 Task: Search one way flight ticket for 3 adults, 3 children in business from San Luis Obispo: San Luis Obispo County Regional Airport (mcchesney Field) to Gillette: Gillette Campbell County Airport on 5-1-2023. Choice of flights is Singapure airlines. Number of bags: 1 checked bag. Price is upto 74000. Outbound departure time preference is 9:00.
Action: Mouse moved to (206, 248)
Screenshot: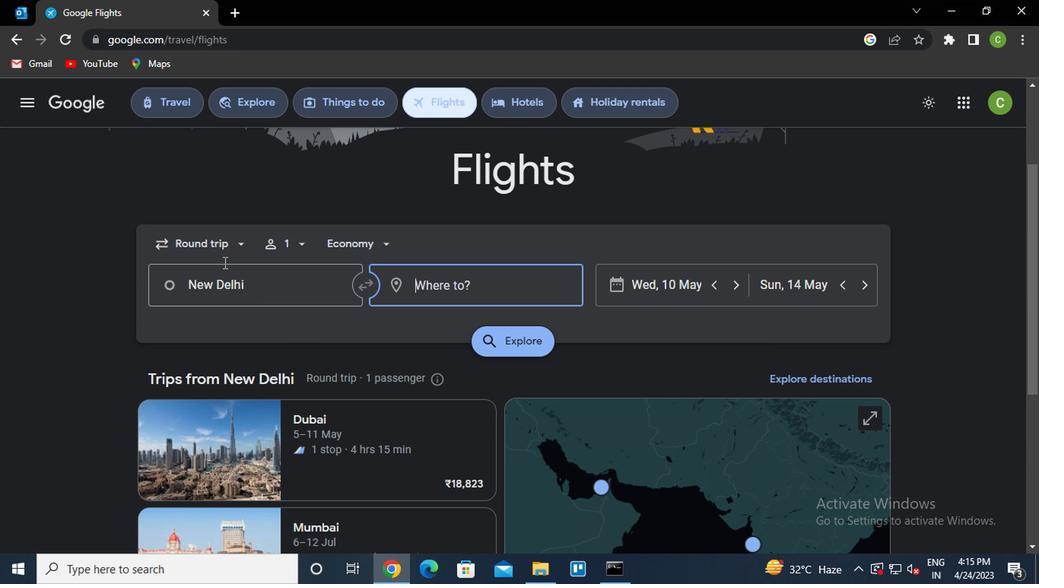 
Action: Mouse pressed left at (206, 248)
Screenshot: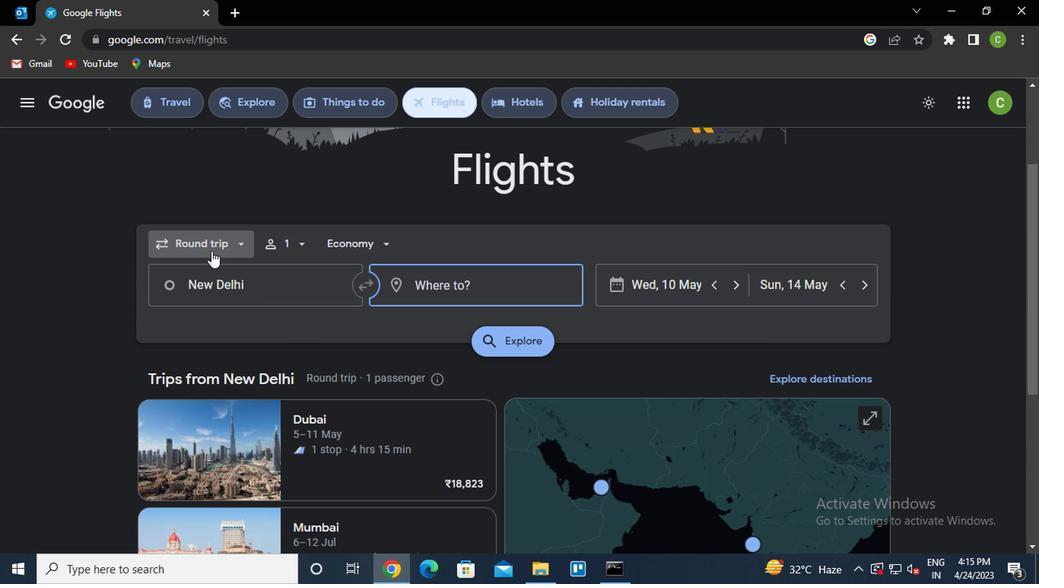 
Action: Mouse moved to (204, 301)
Screenshot: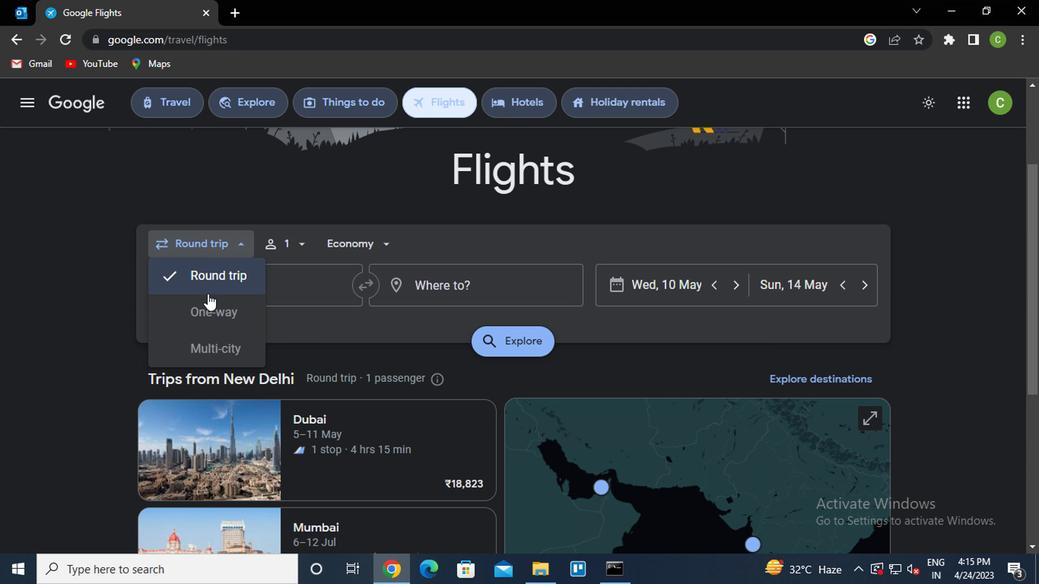 
Action: Mouse pressed left at (204, 301)
Screenshot: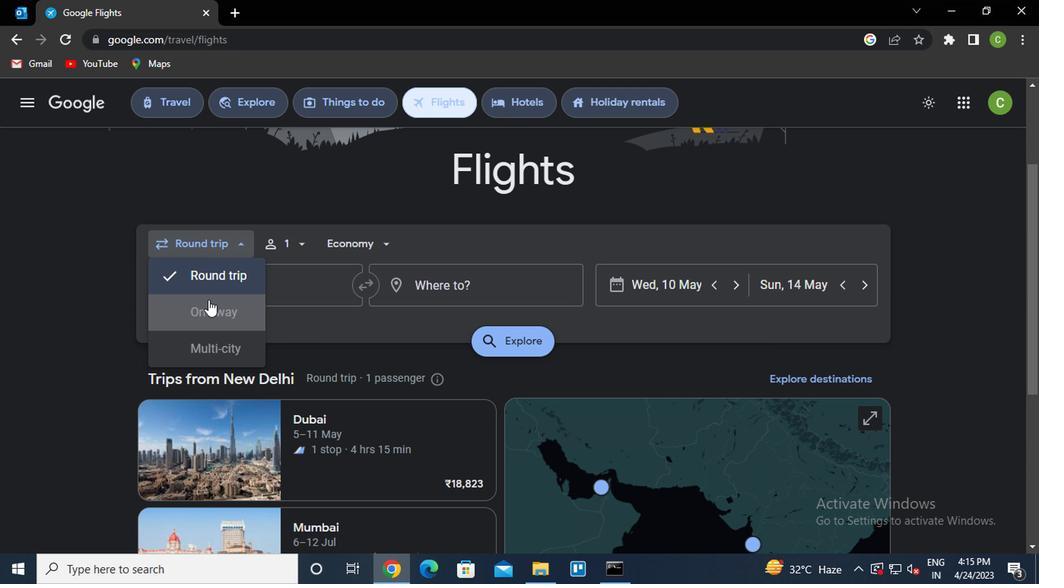 
Action: Mouse moved to (277, 242)
Screenshot: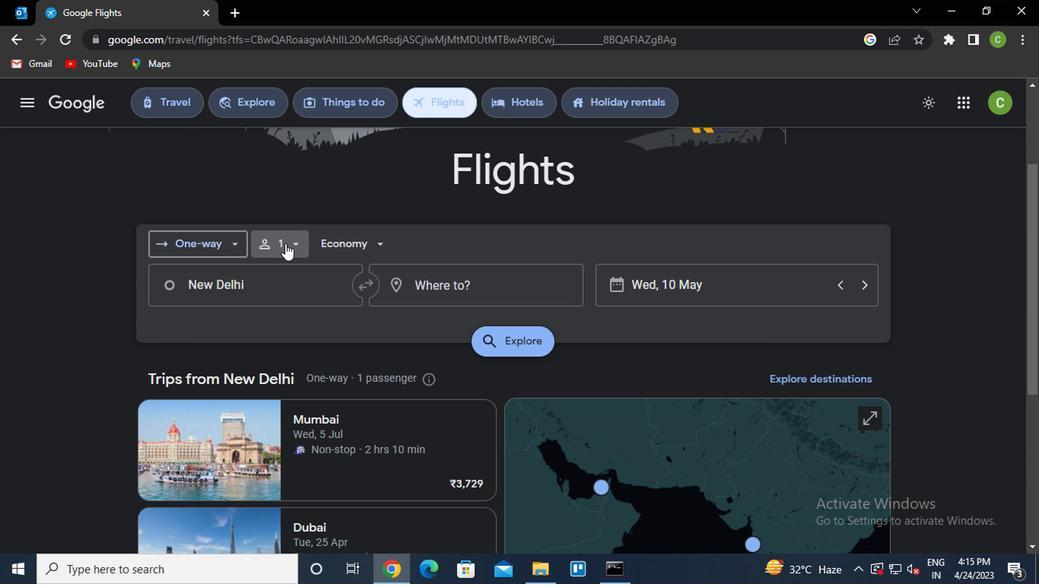 
Action: Mouse pressed left at (277, 242)
Screenshot: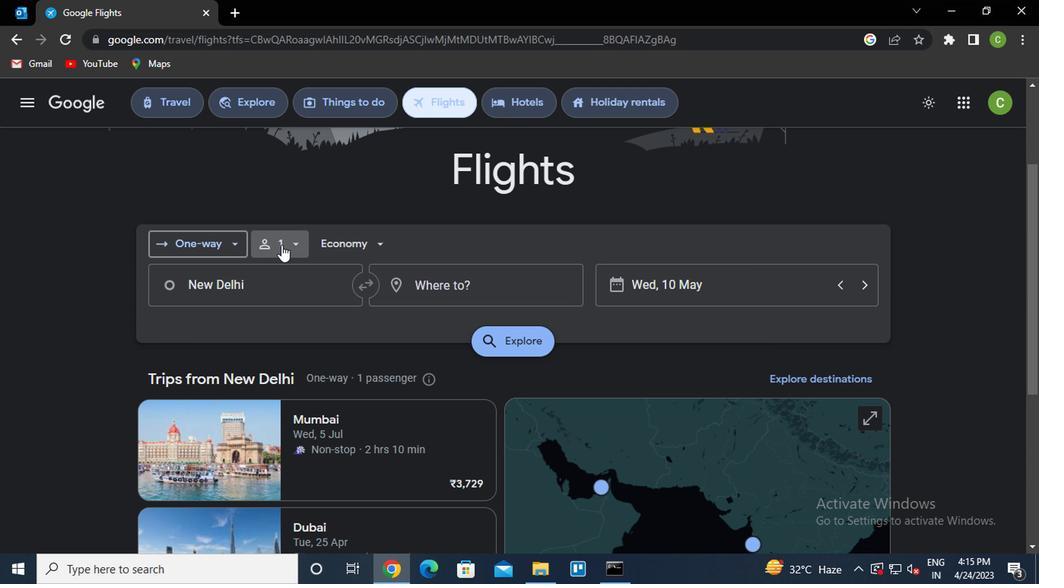 
Action: Mouse moved to (409, 281)
Screenshot: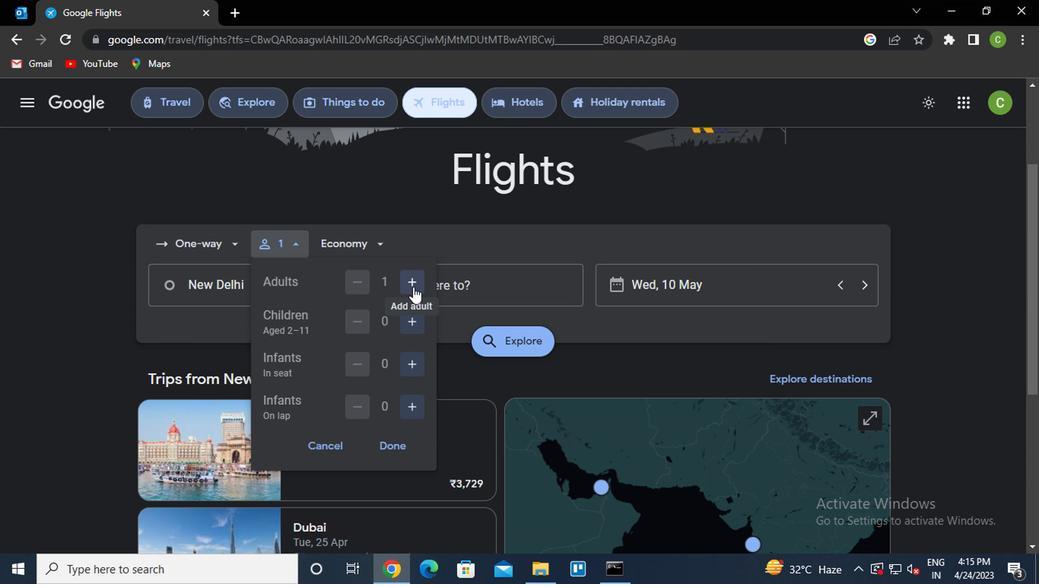 
Action: Mouse pressed left at (409, 281)
Screenshot: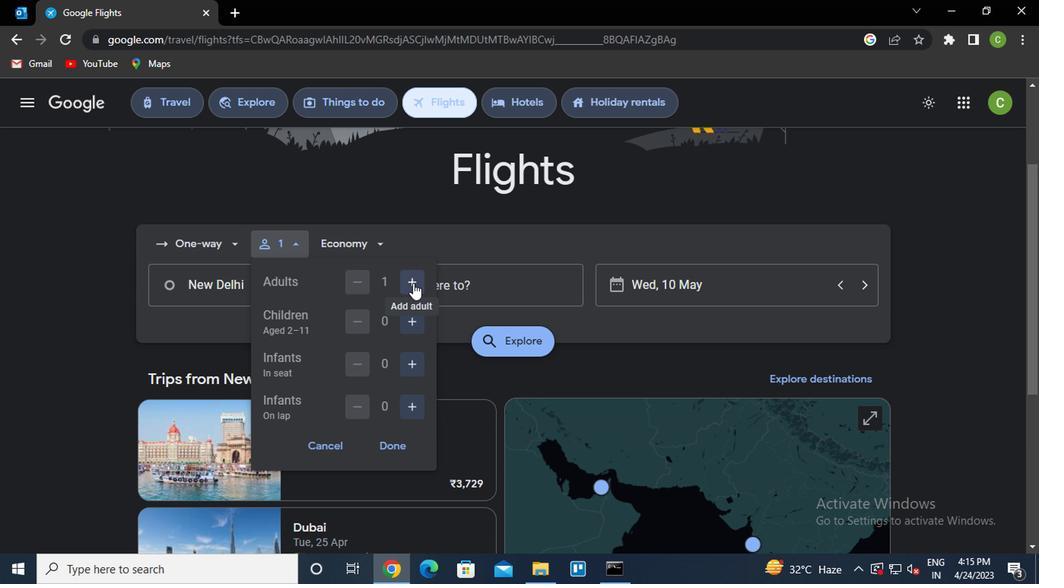 
Action: Mouse pressed left at (409, 281)
Screenshot: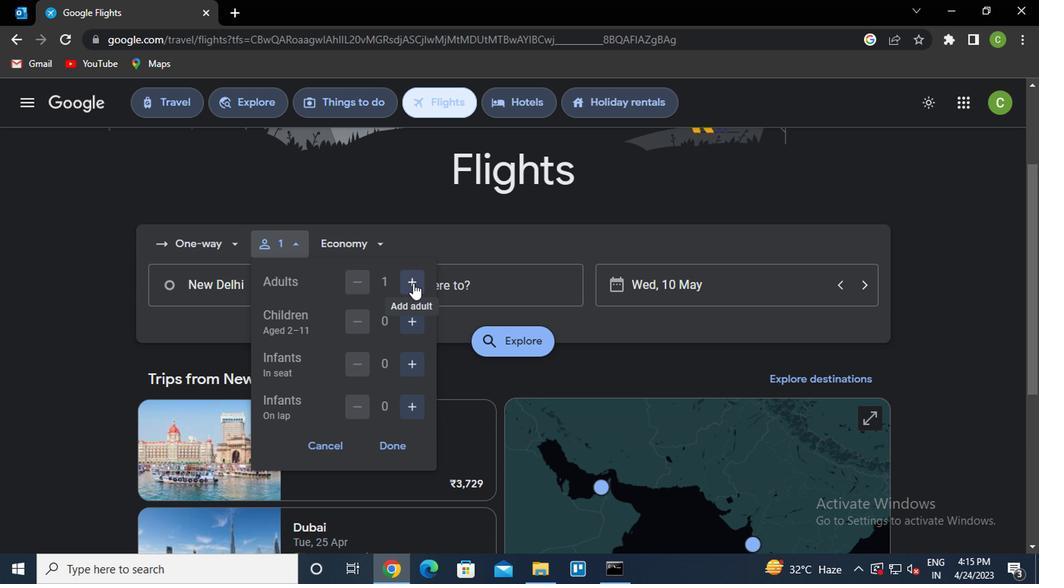 
Action: Mouse moved to (406, 306)
Screenshot: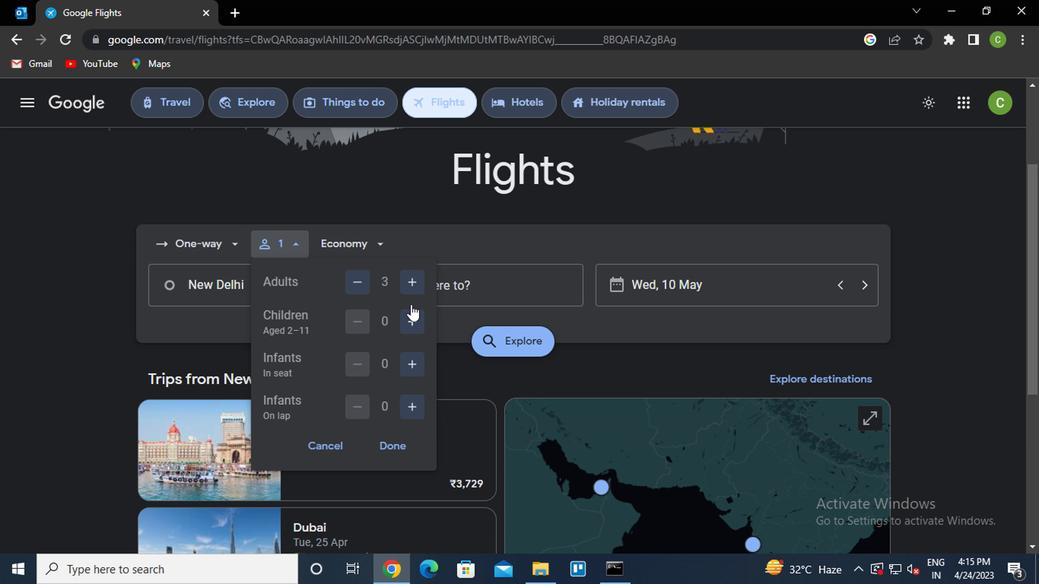 
Action: Mouse pressed left at (406, 306)
Screenshot: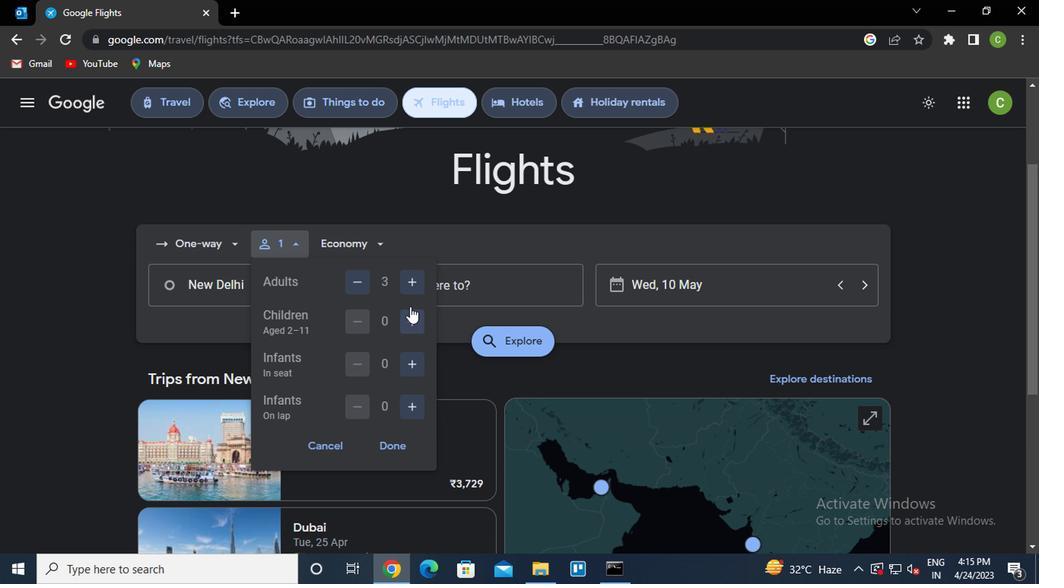 
Action: Mouse pressed left at (406, 306)
Screenshot: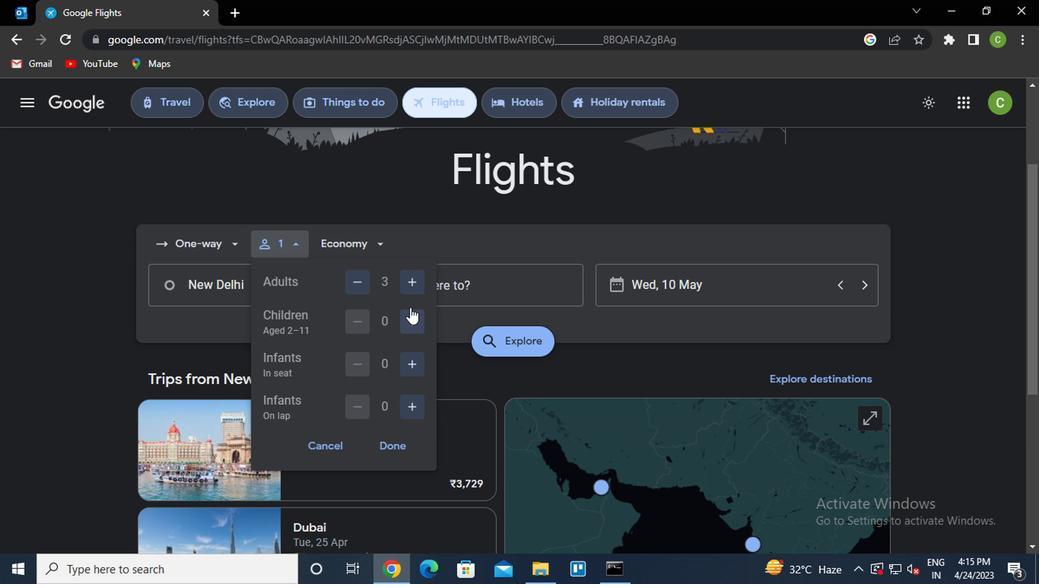 
Action: Mouse pressed left at (406, 306)
Screenshot: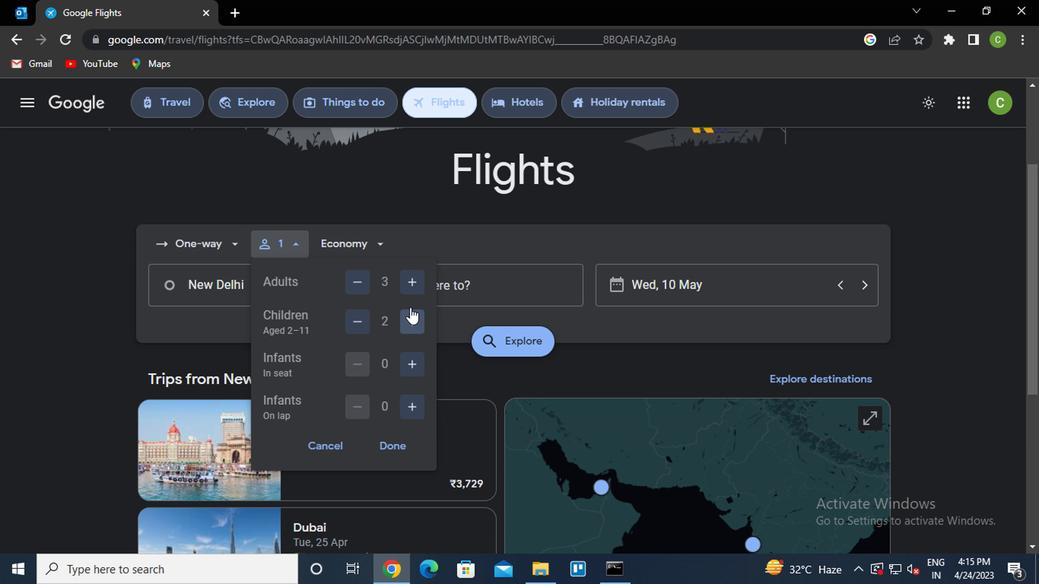 
Action: Mouse moved to (398, 447)
Screenshot: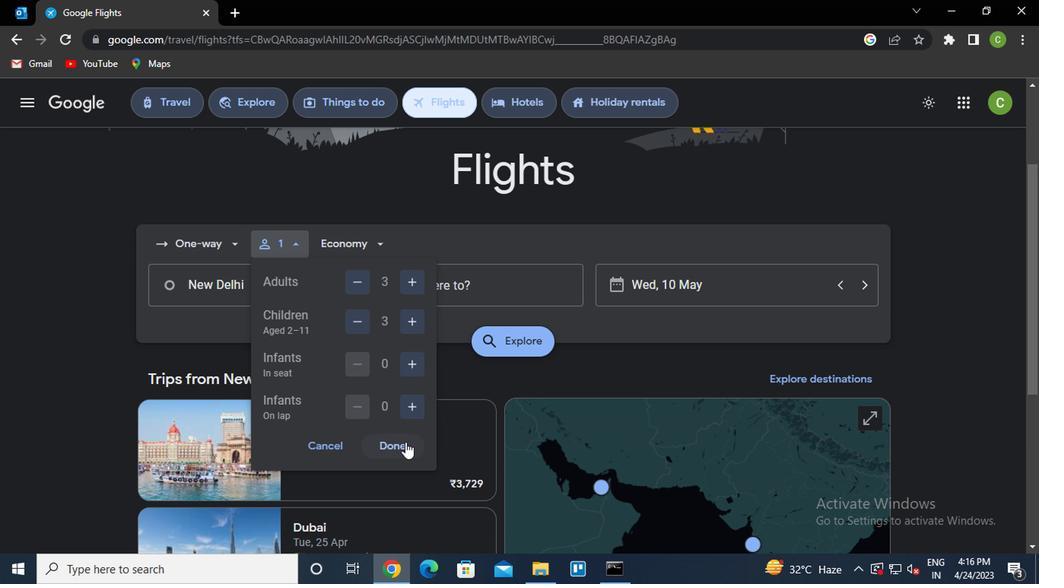 
Action: Mouse pressed left at (398, 447)
Screenshot: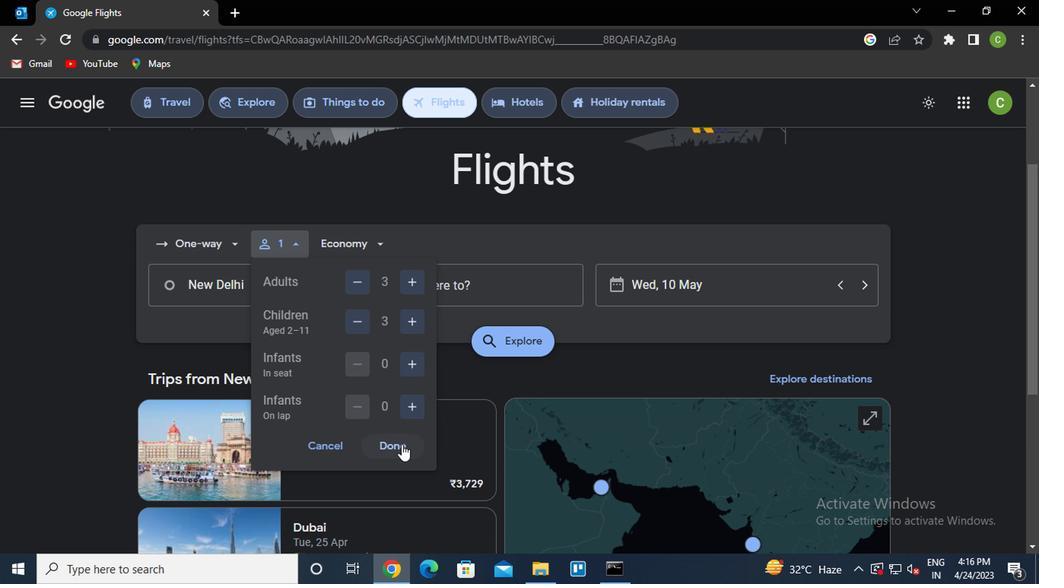 
Action: Mouse moved to (354, 249)
Screenshot: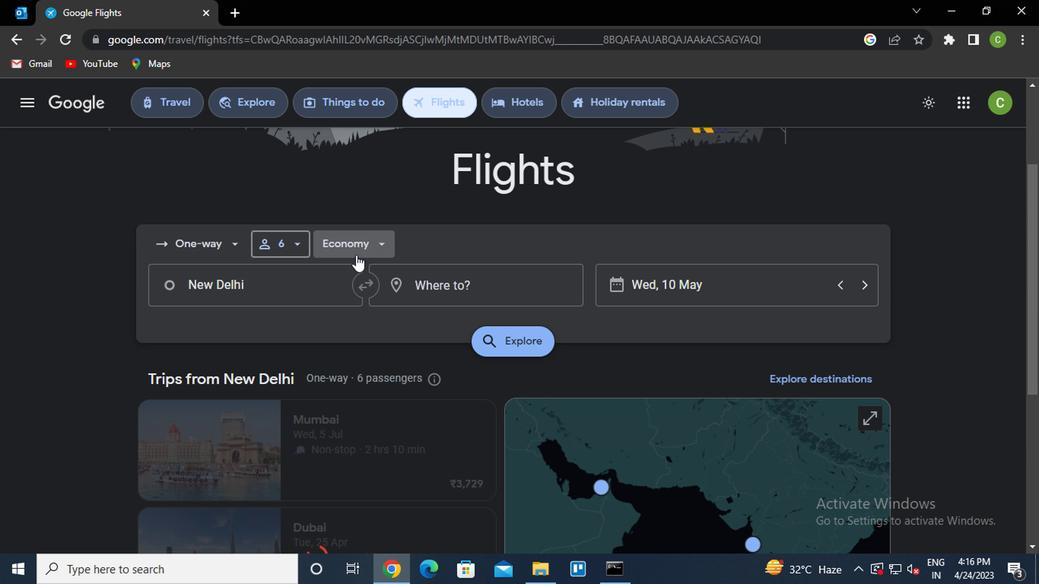 
Action: Mouse pressed left at (354, 249)
Screenshot: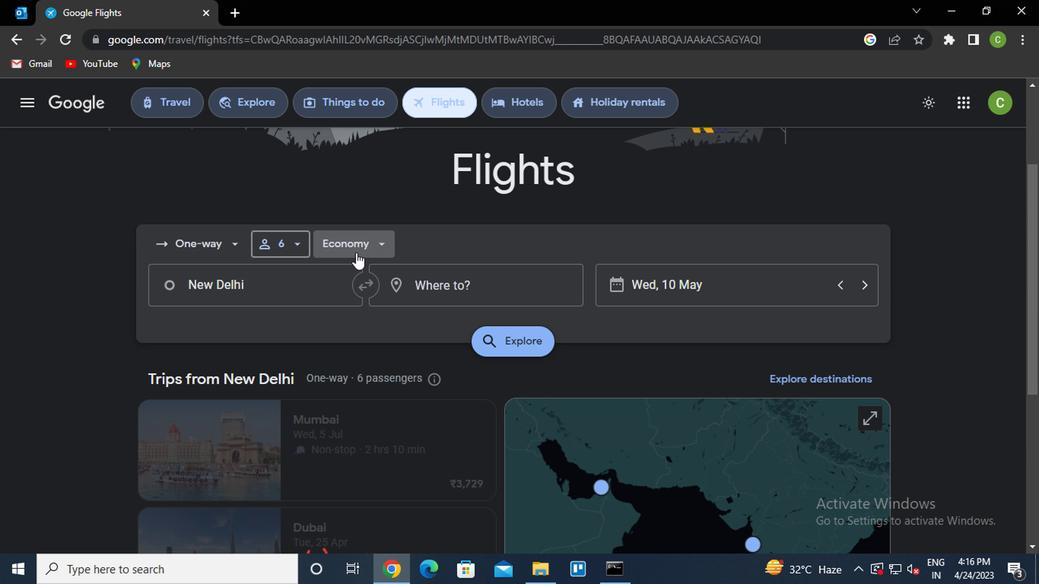 
Action: Mouse moved to (378, 334)
Screenshot: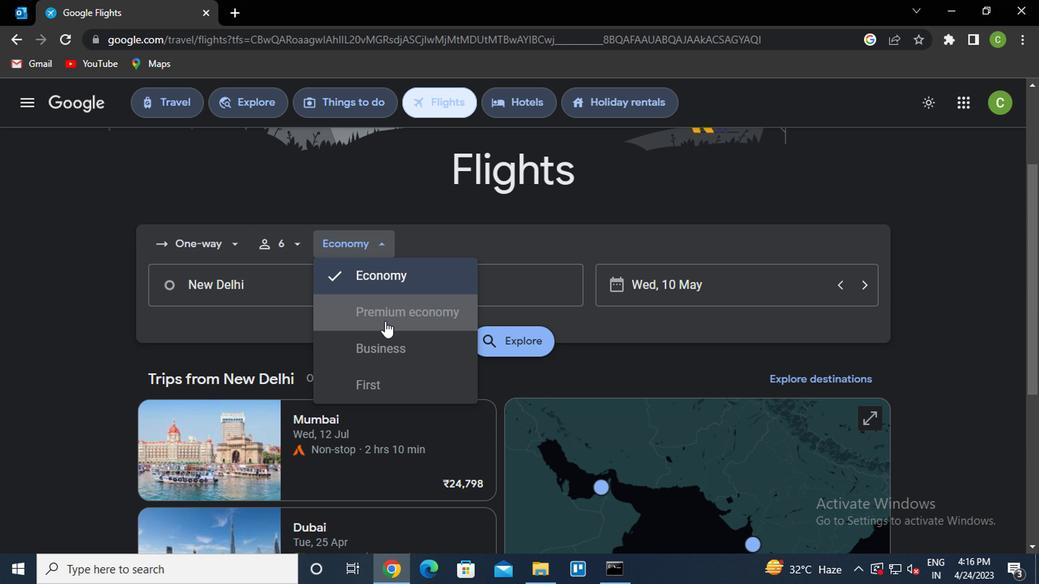 
Action: Mouse pressed left at (378, 334)
Screenshot: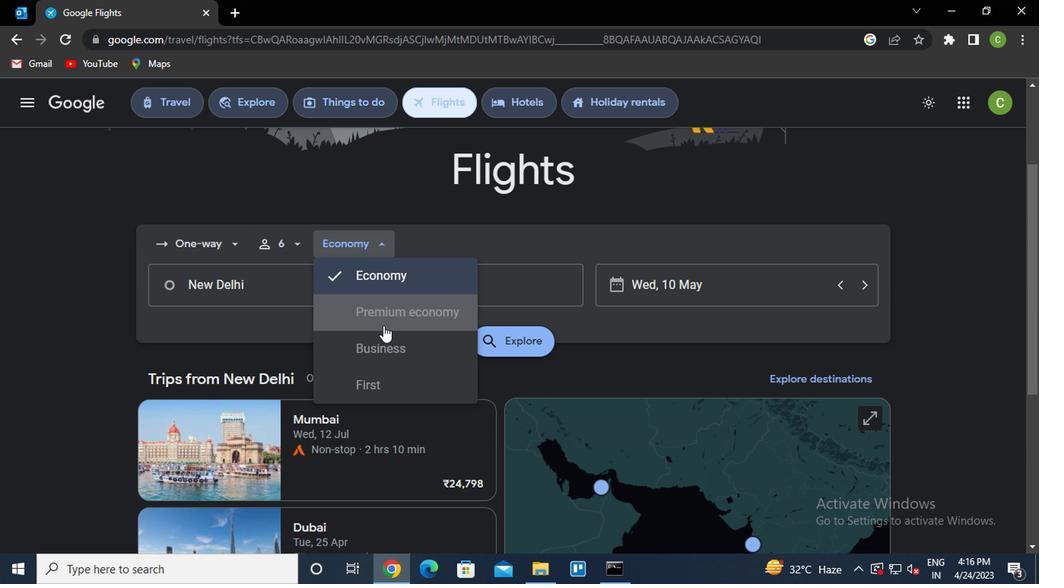 
Action: Mouse moved to (261, 285)
Screenshot: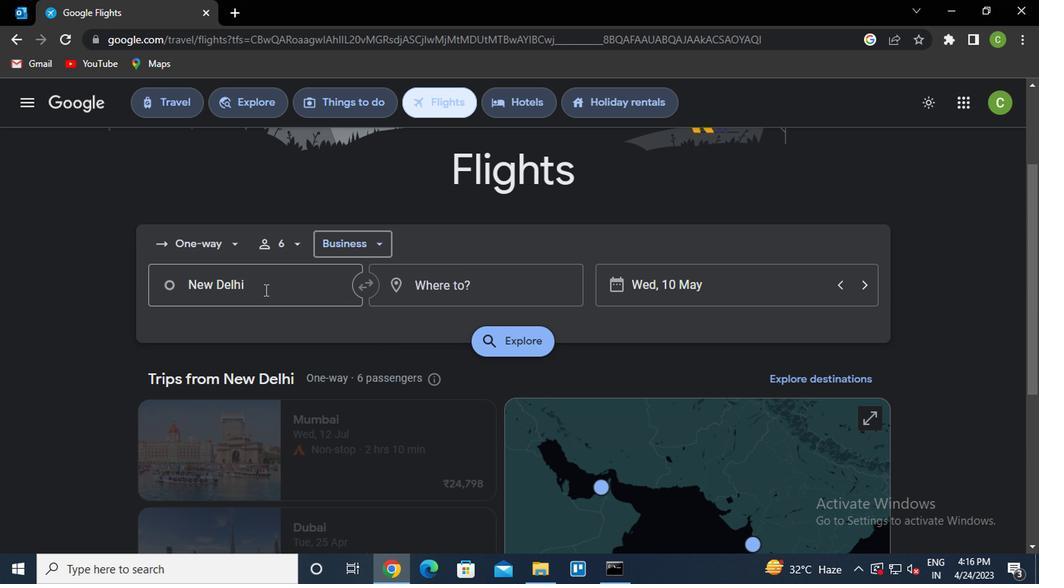 
Action: Mouse pressed left at (261, 285)
Screenshot: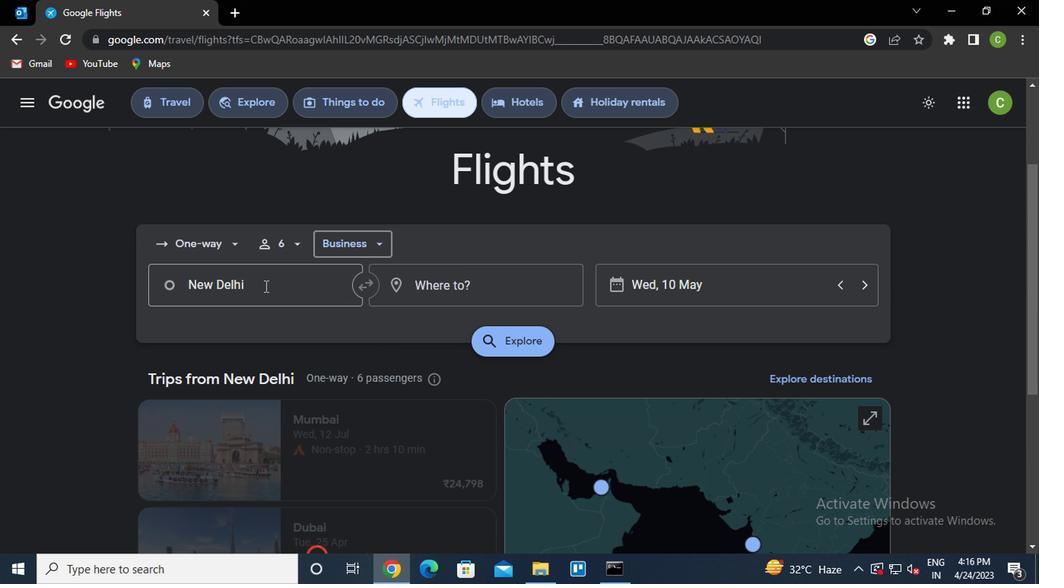 
Action: Key pressed s<Key.caps_lock>an<Key.space>luis<Key.space><Key.caps_lock>o<Key.caps_lock>bis
Screenshot: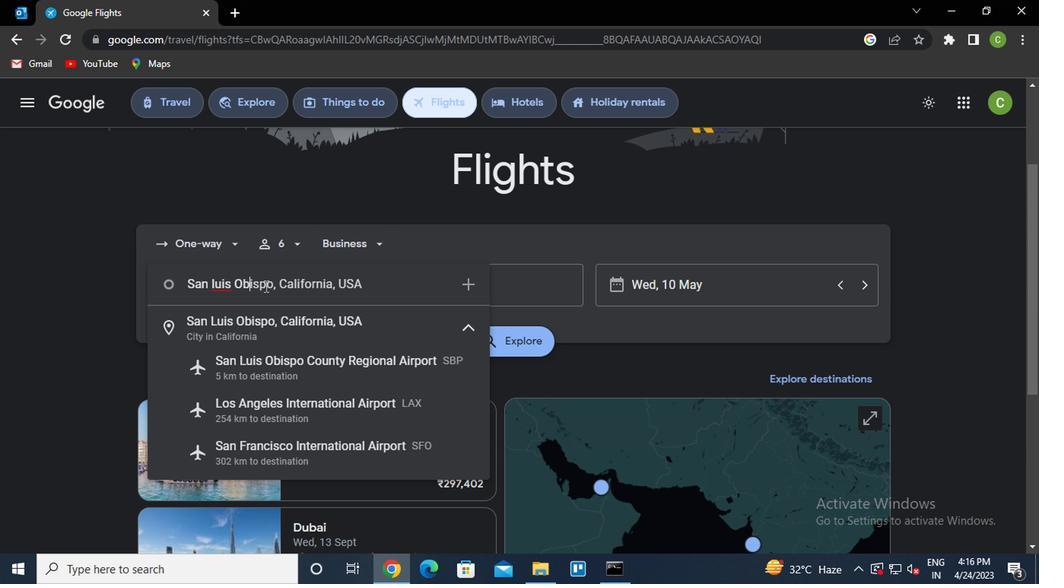 
Action: Mouse moved to (276, 364)
Screenshot: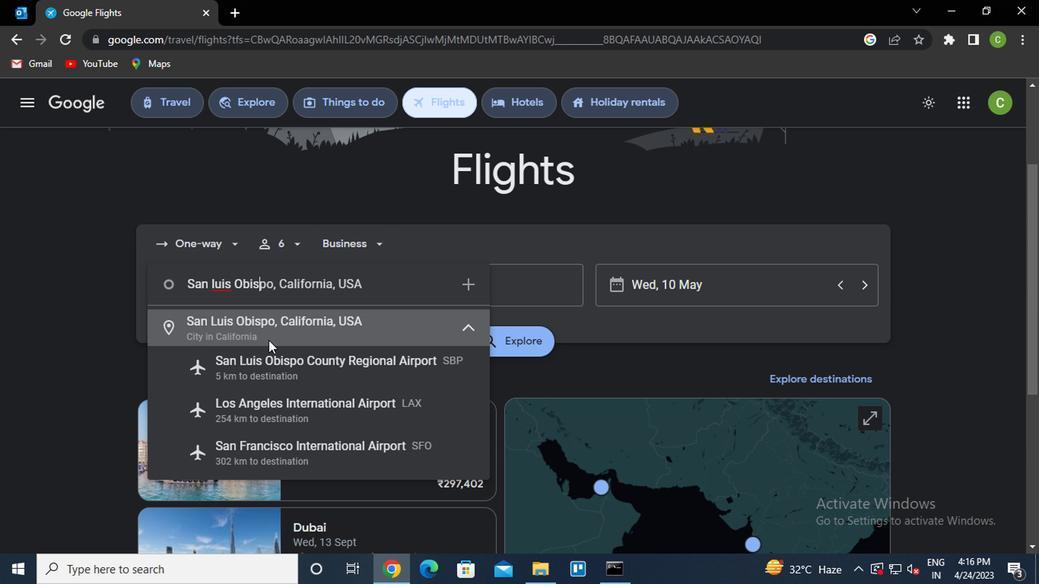 
Action: Mouse pressed left at (276, 364)
Screenshot: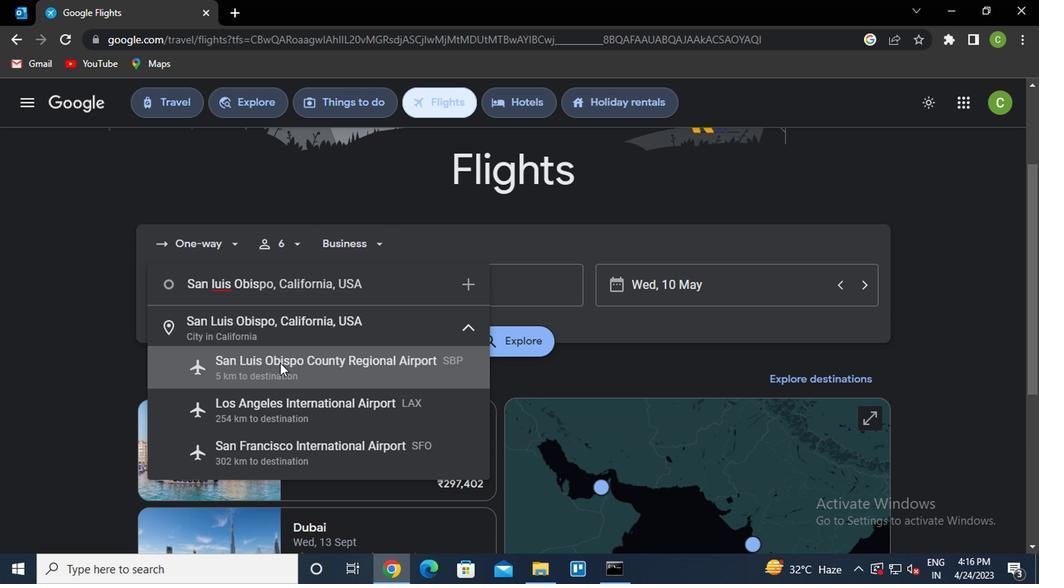 
Action: Mouse moved to (472, 285)
Screenshot: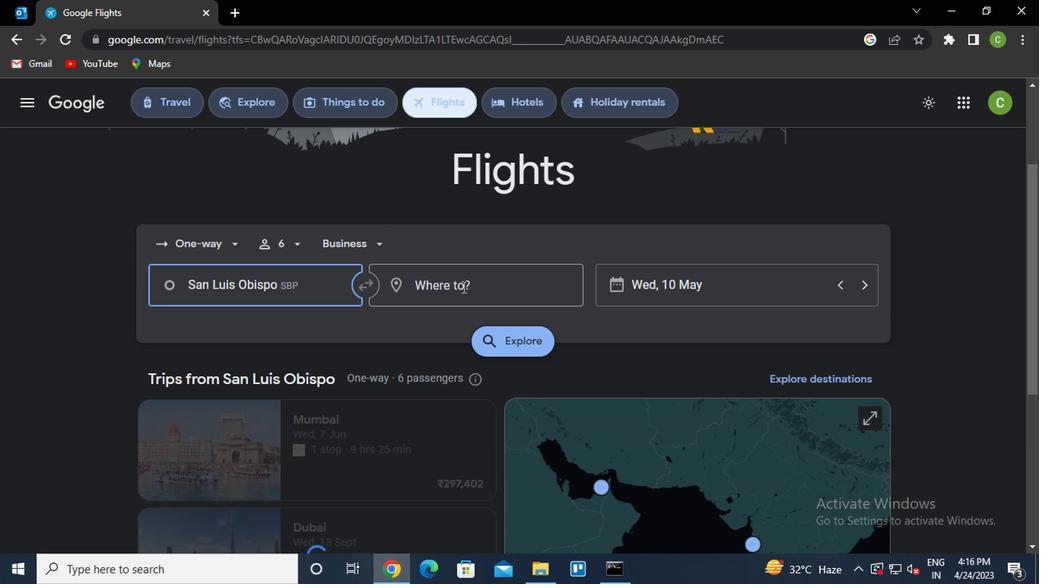
Action: Mouse pressed left at (472, 285)
Screenshot: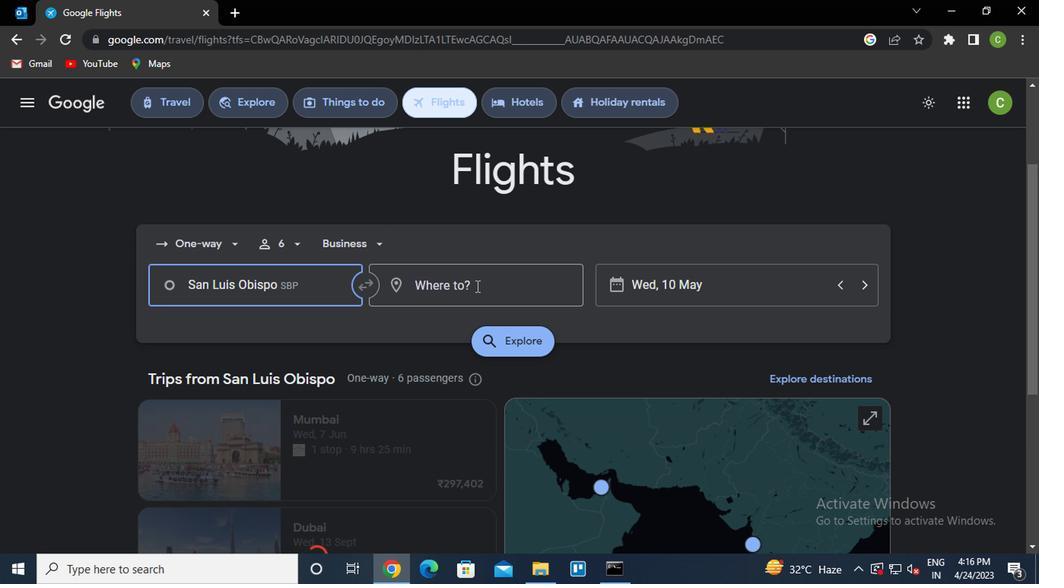 
Action: Key pressed <Key.caps_lock>g<Key.caps_lock>illette
Screenshot: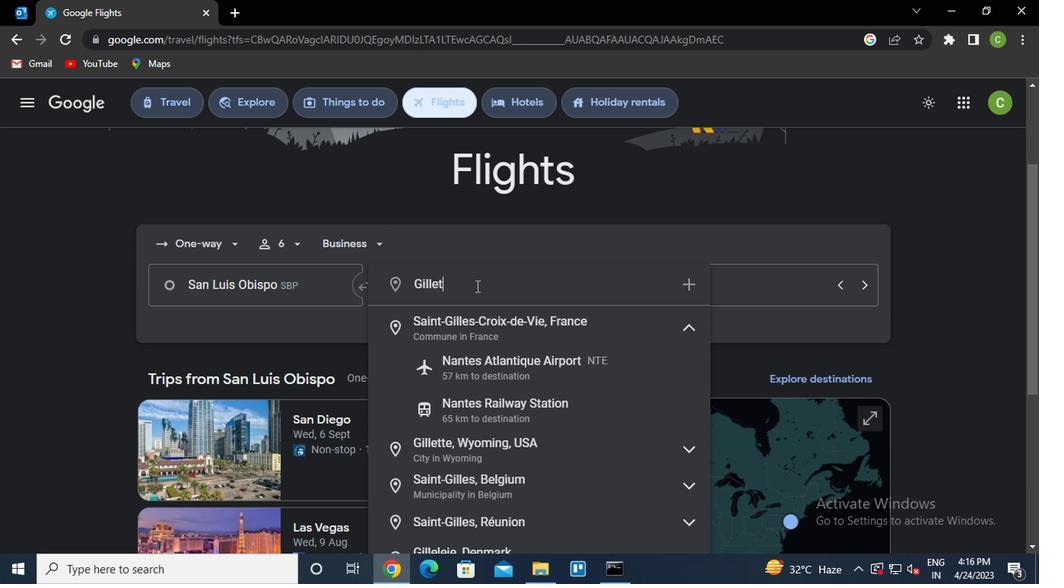 
Action: Mouse moved to (485, 329)
Screenshot: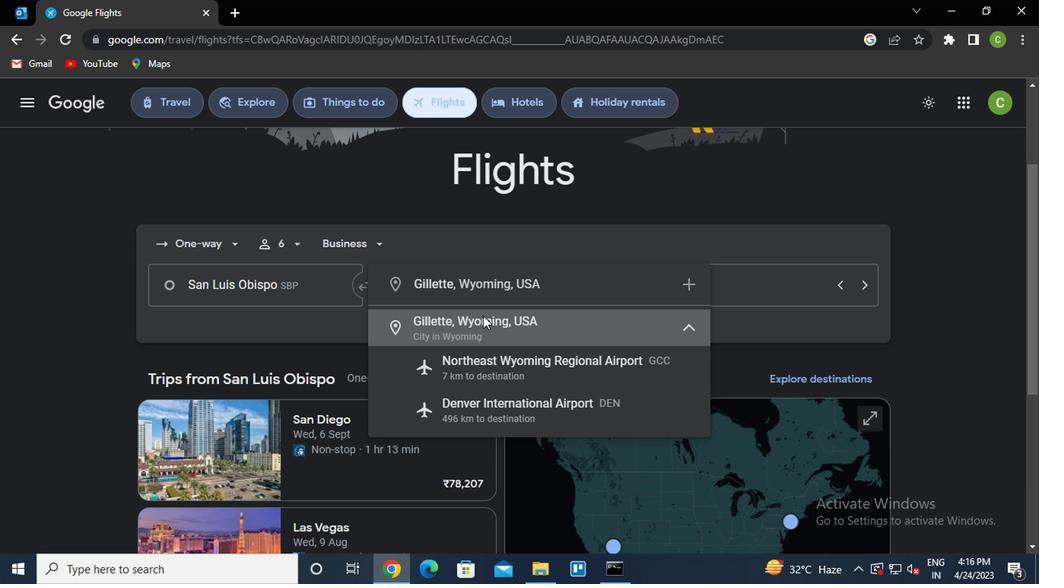 
Action: Mouse pressed left at (485, 329)
Screenshot: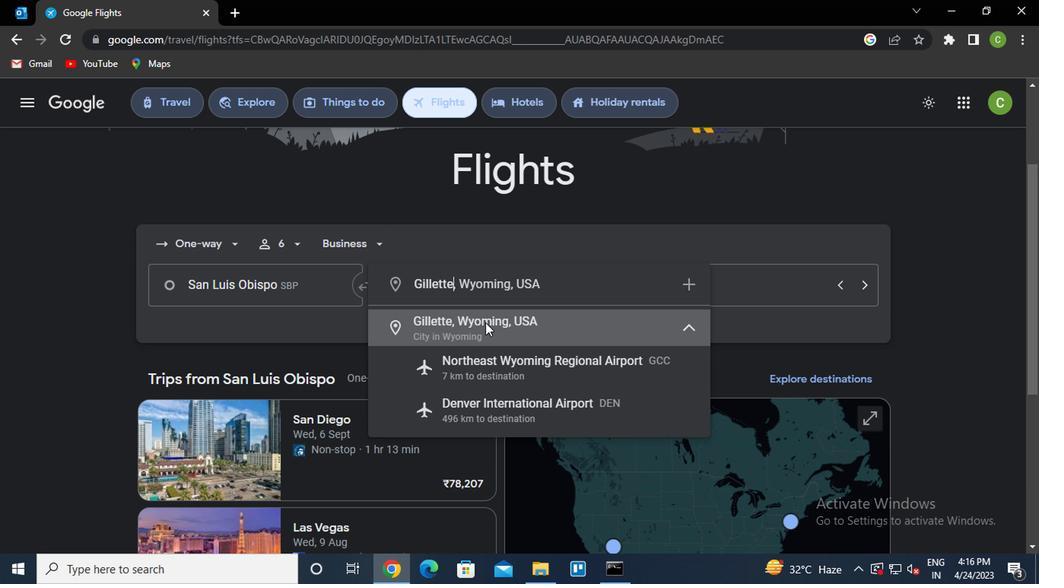 
Action: Mouse moved to (729, 279)
Screenshot: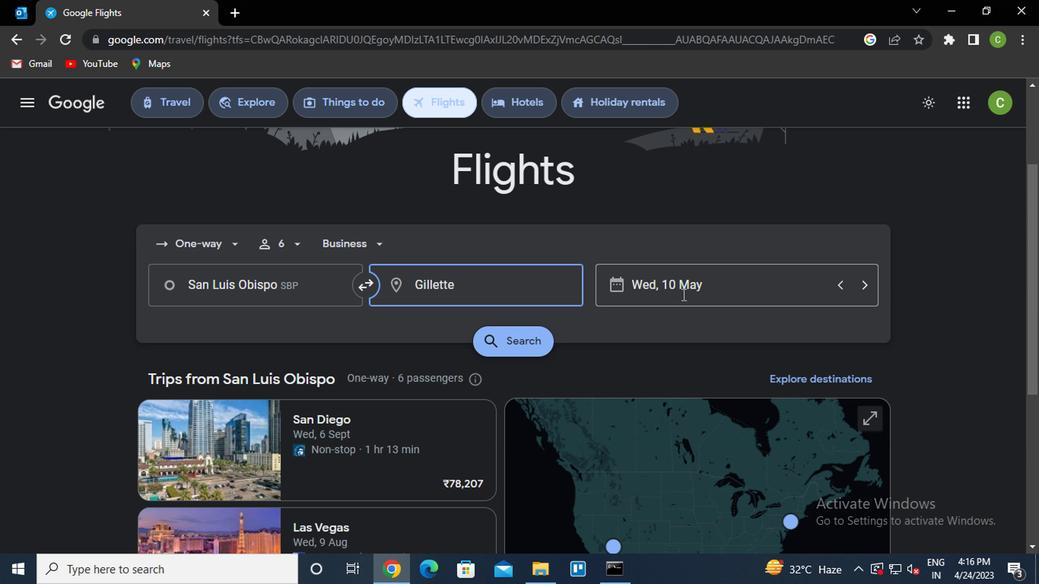 
Action: Mouse pressed left at (729, 279)
Screenshot: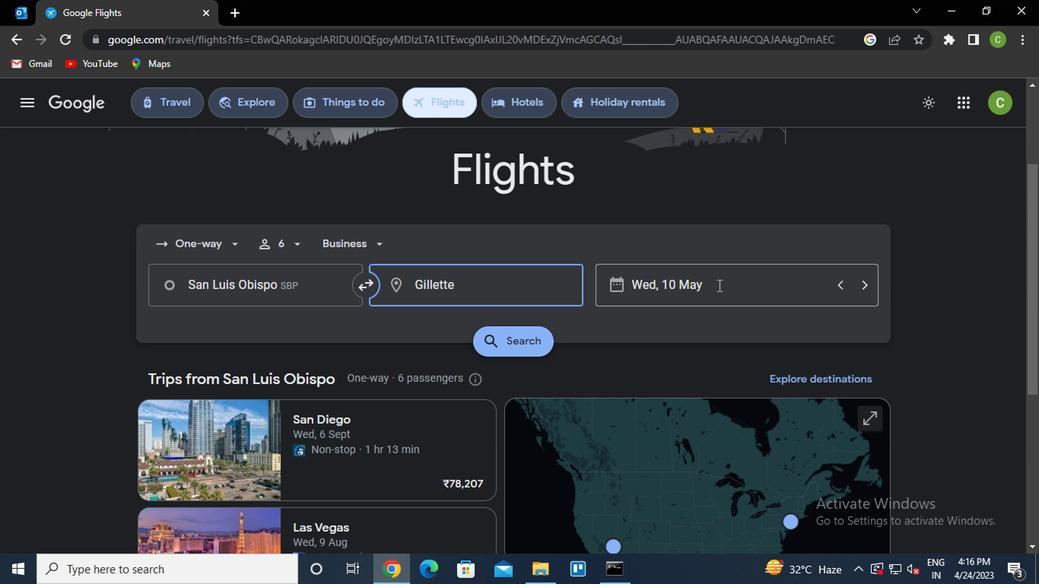 
Action: Mouse moved to (669, 271)
Screenshot: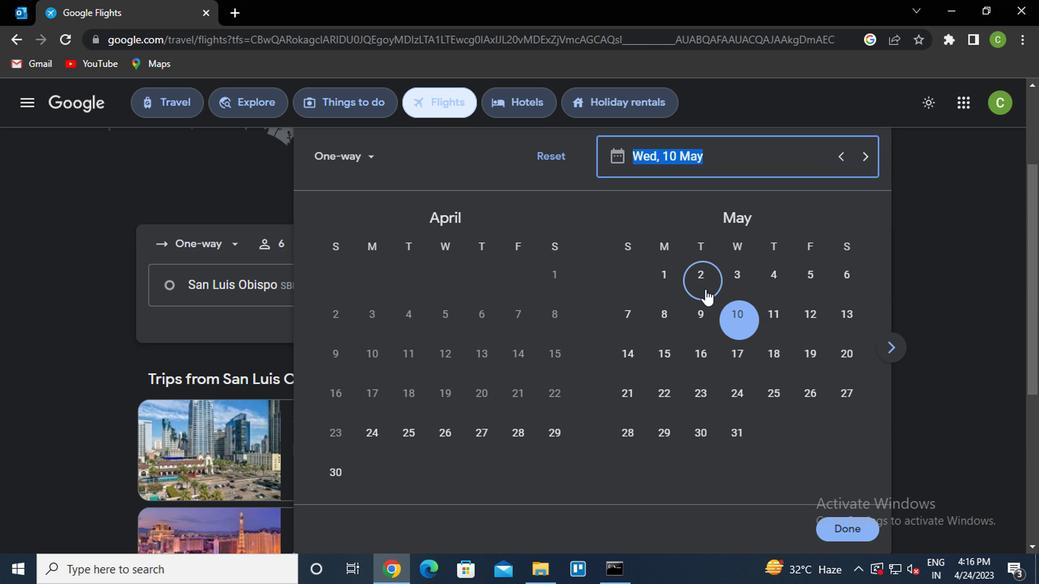 
Action: Mouse pressed left at (669, 271)
Screenshot: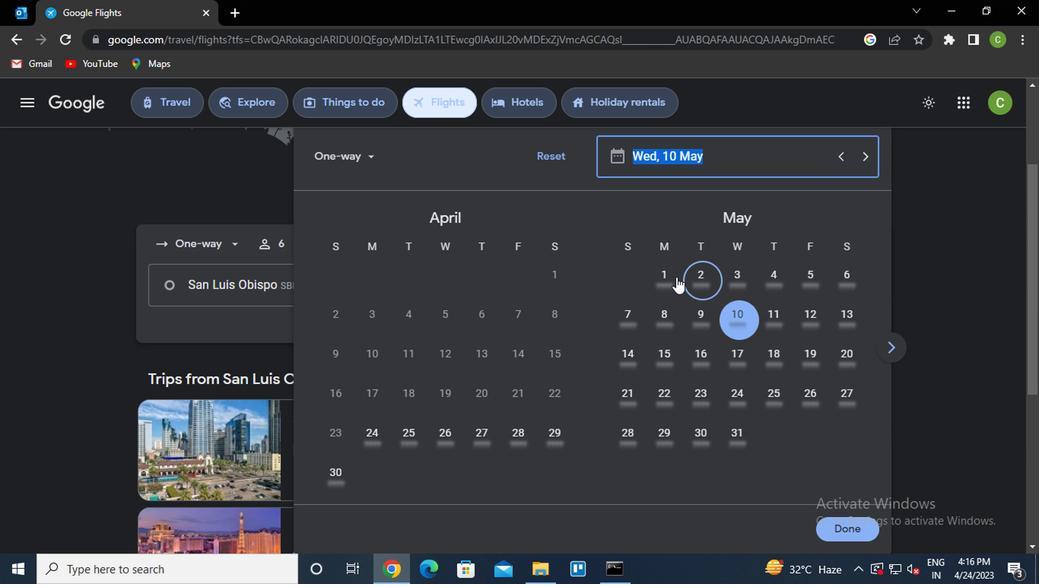 
Action: Mouse moved to (850, 536)
Screenshot: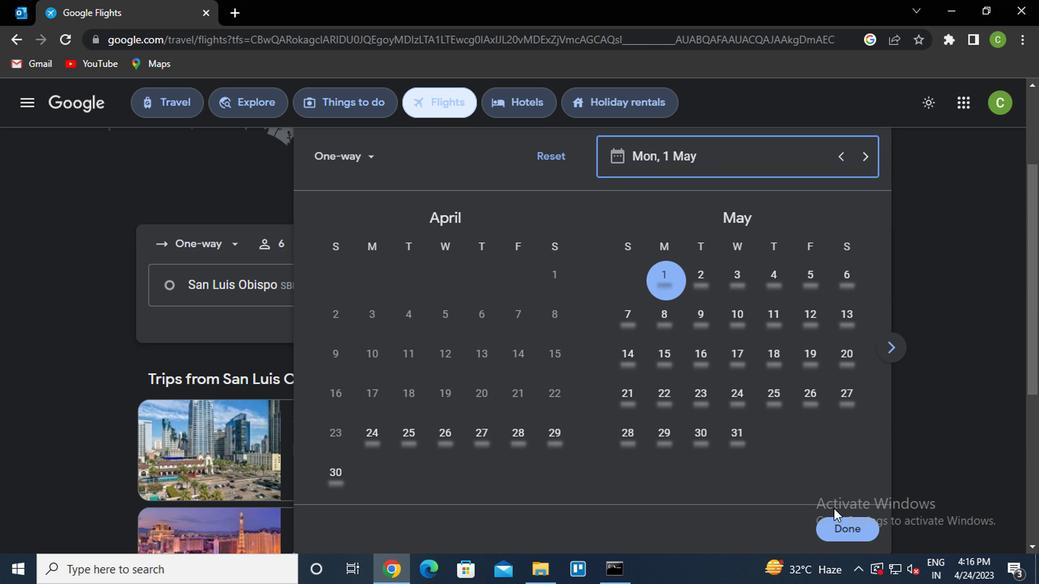 
Action: Mouse pressed left at (850, 536)
Screenshot: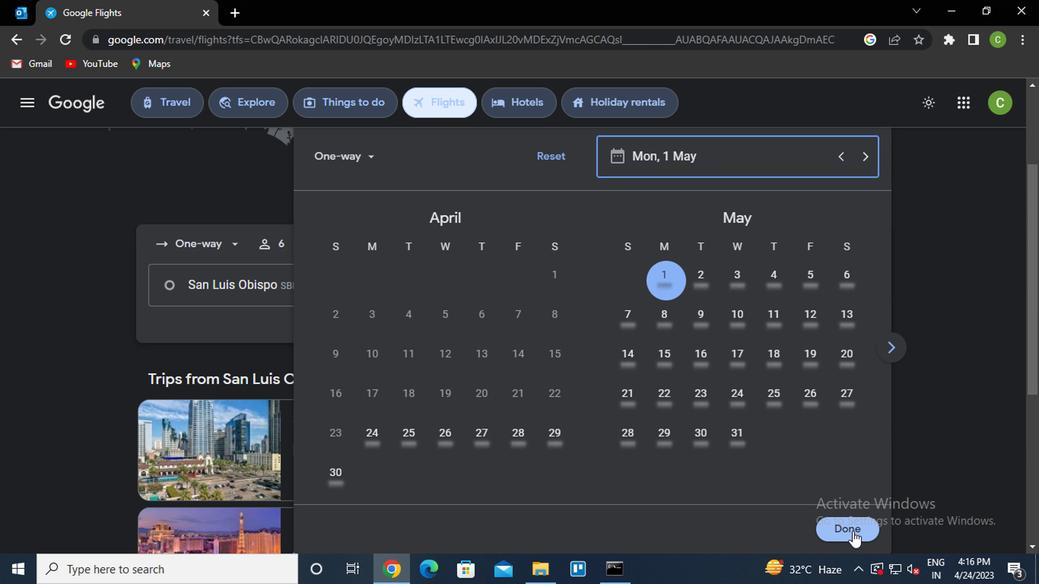 
Action: Mouse moved to (533, 343)
Screenshot: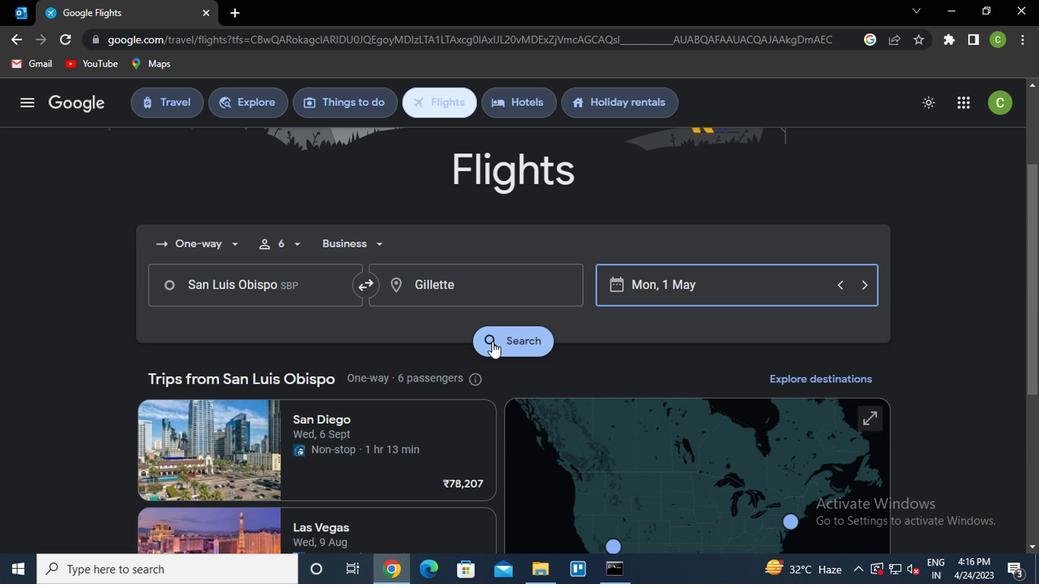 
Action: Mouse pressed left at (533, 343)
Screenshot: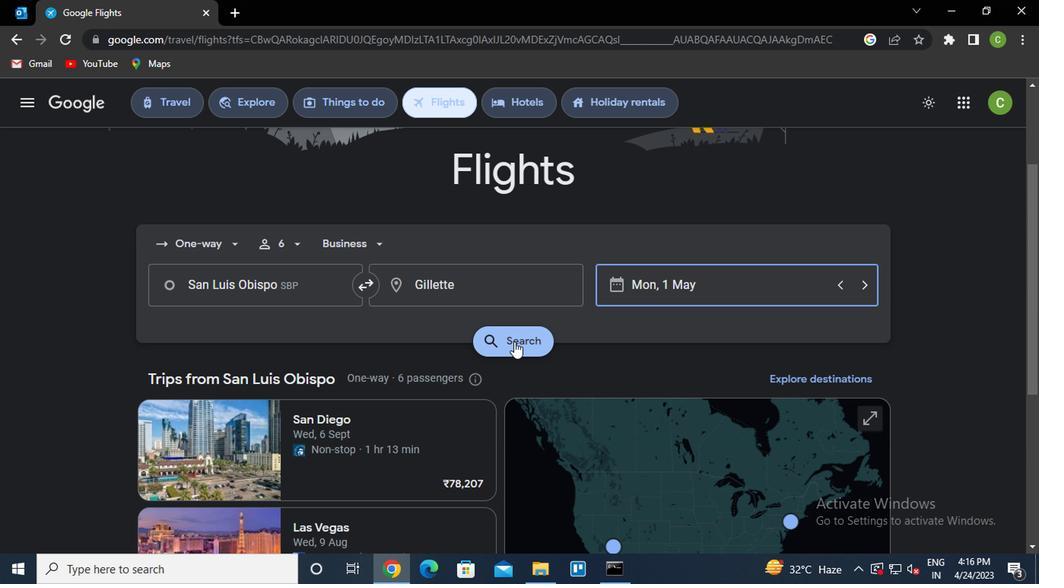 
Action: Mouse moved to (173, 239)
Screenshot: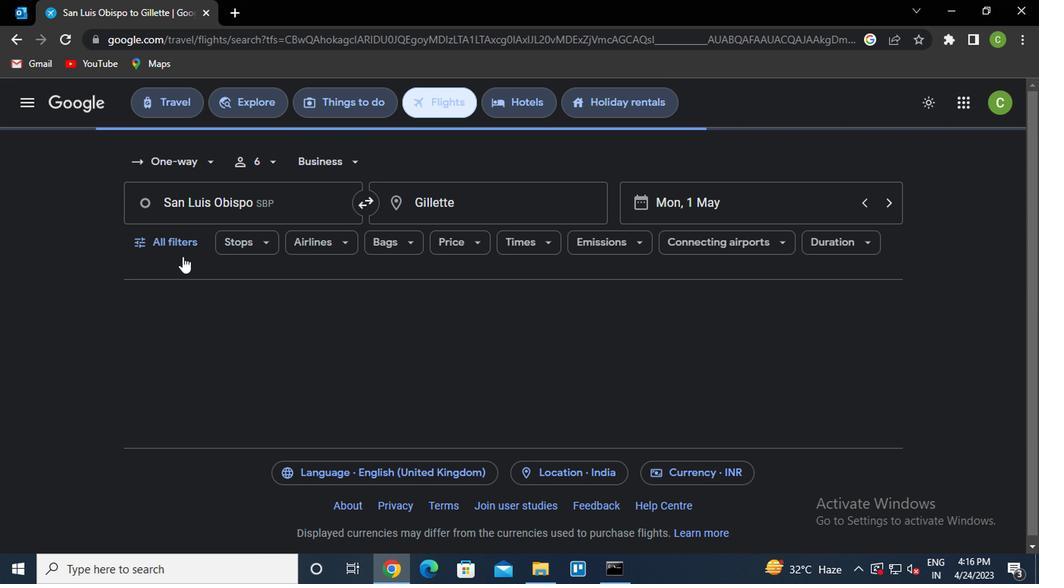 
Action: Mouse pressed left at (173, 239)
Screenshot: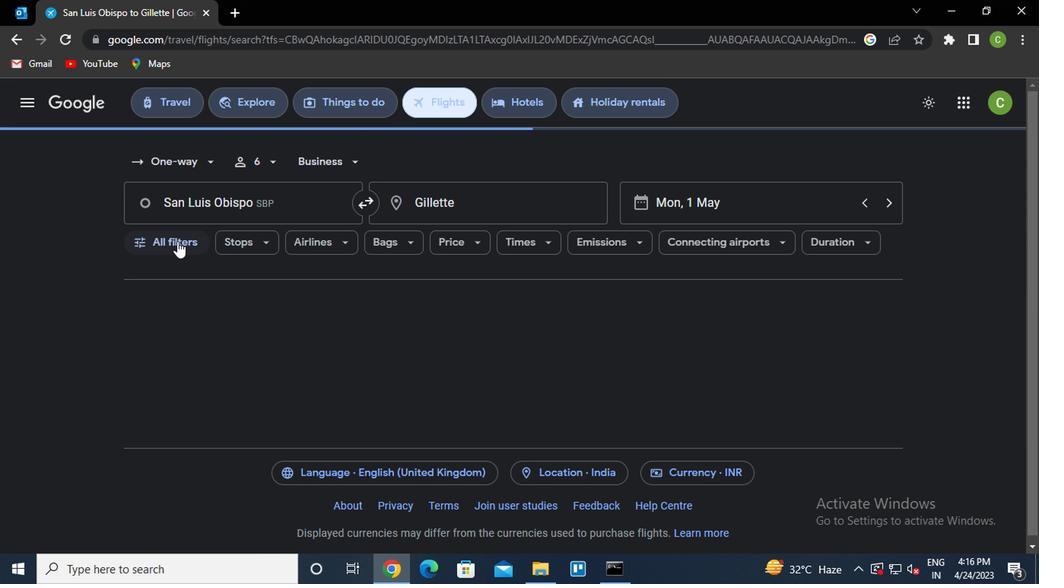 
Action: Mouse moved to (252, 428)
Screenshot: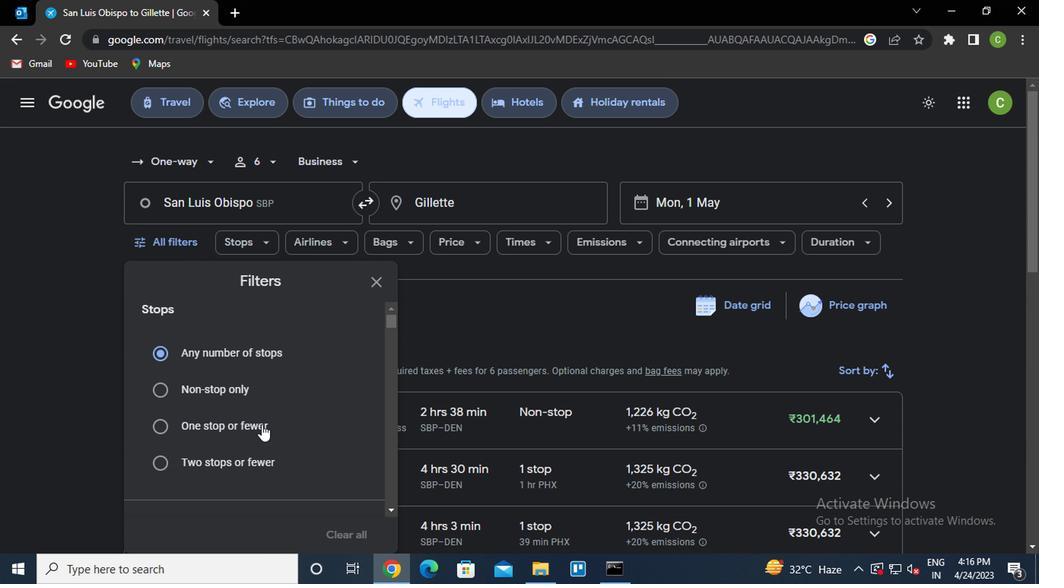 
Action: Mouse scrolled (252, 428) with delta (0, 0)
Screenshot: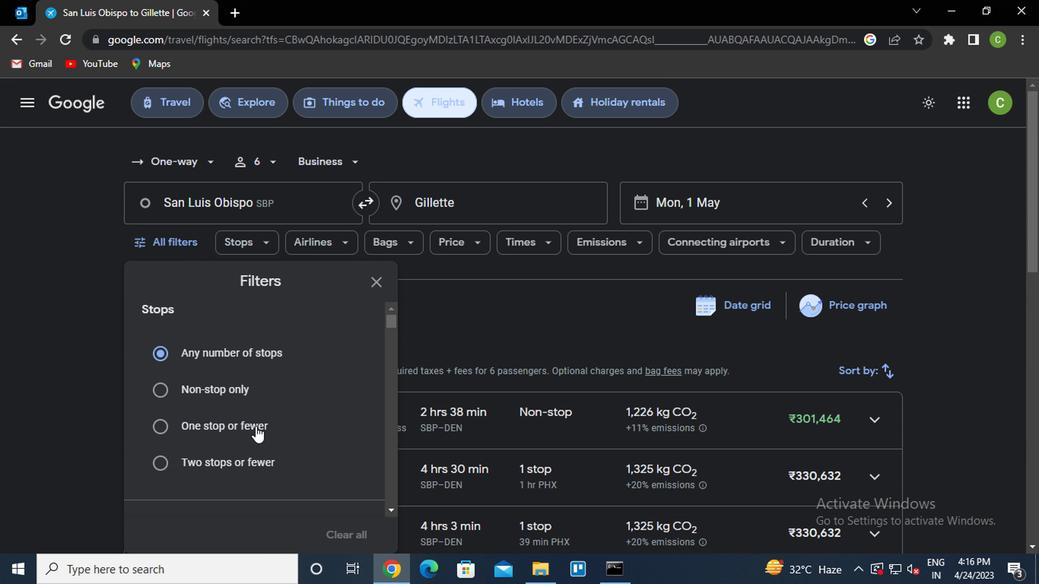 
Action: Mouse scrolled (252, 428) with delta (0, 0)
Screenshot: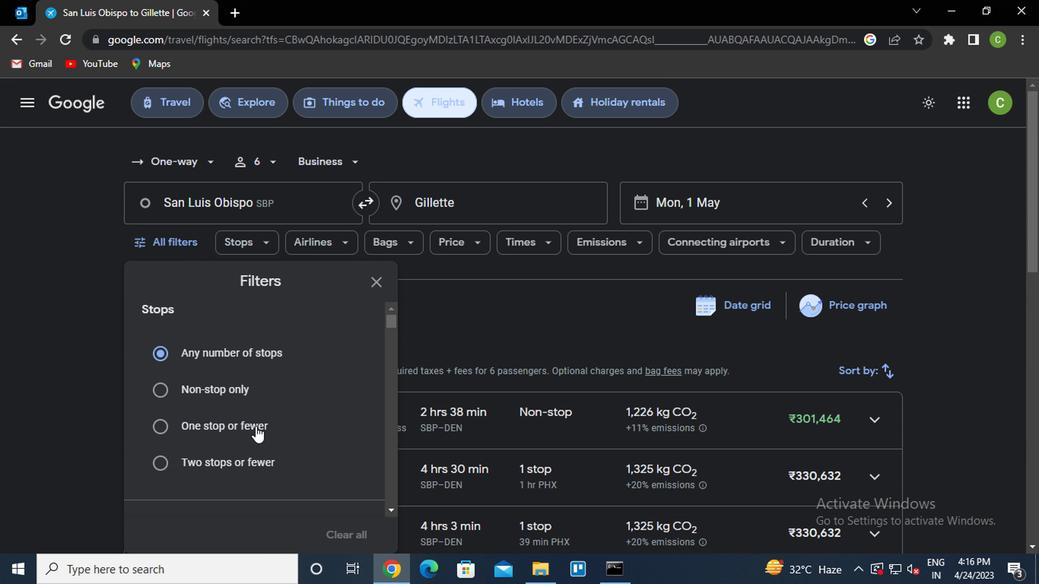 
Action: Mouse scrolled (252, 428) with delta (0, 0)
Screenshot: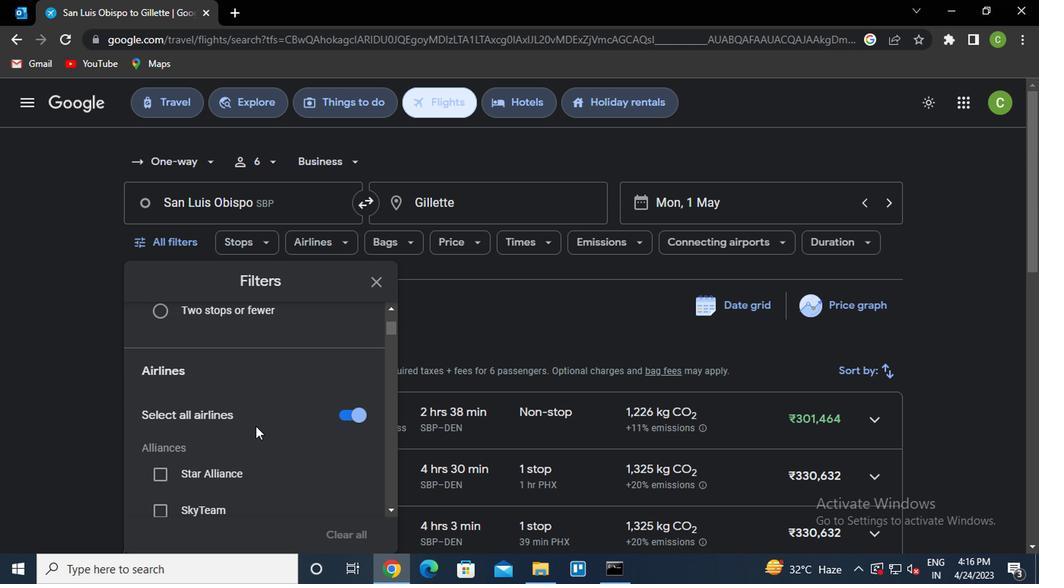 
Action: Mouse scrolled (252, 428) with delta (0, 0)
Screenshot: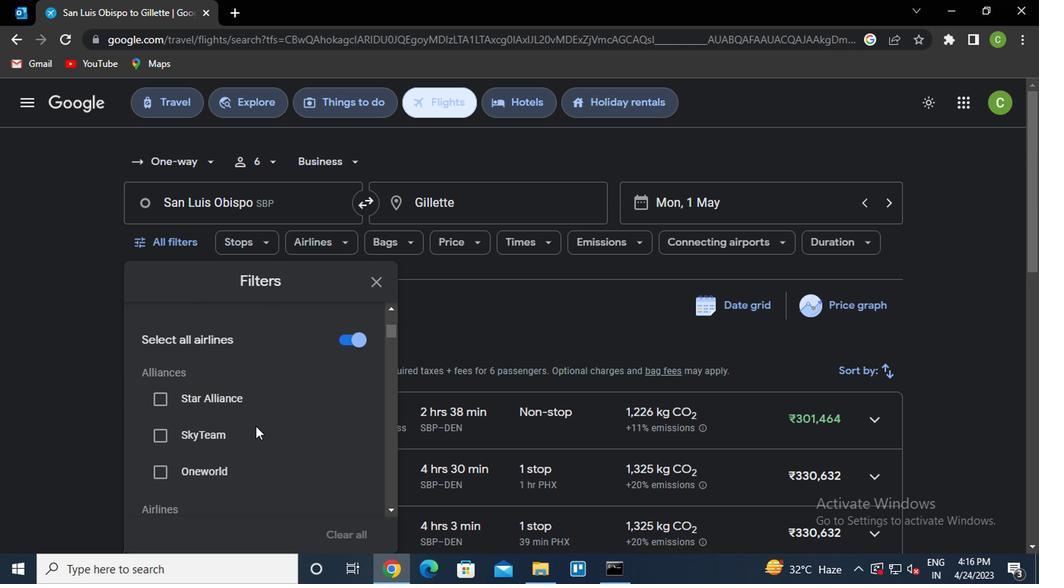 
Action: Mouse scrolled (252, 428) with delta (0, 0)
Screenshot: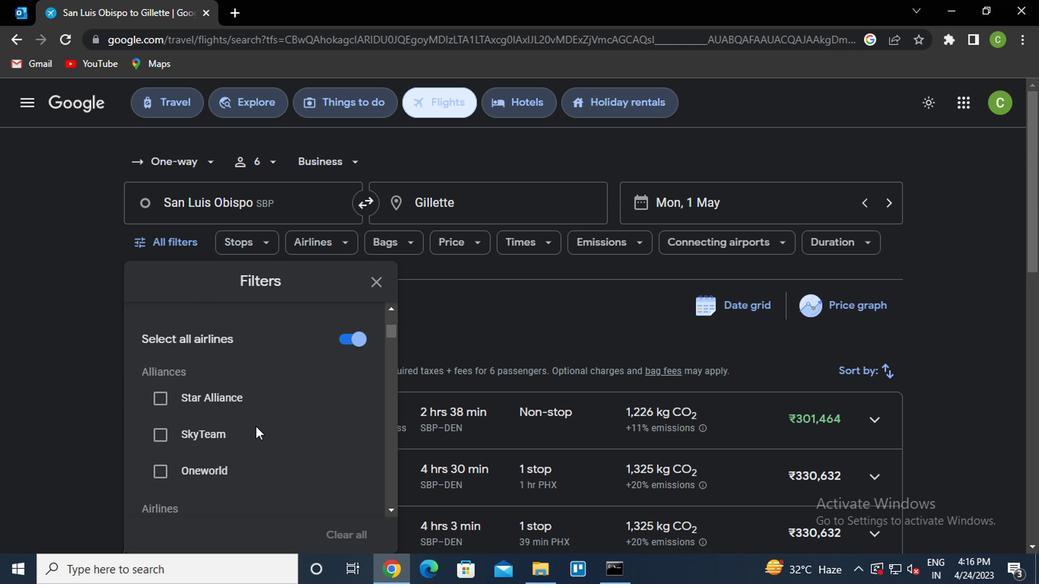
Action: Mouse scrolled (252, 428) with delta (0, 0)
Screenshot: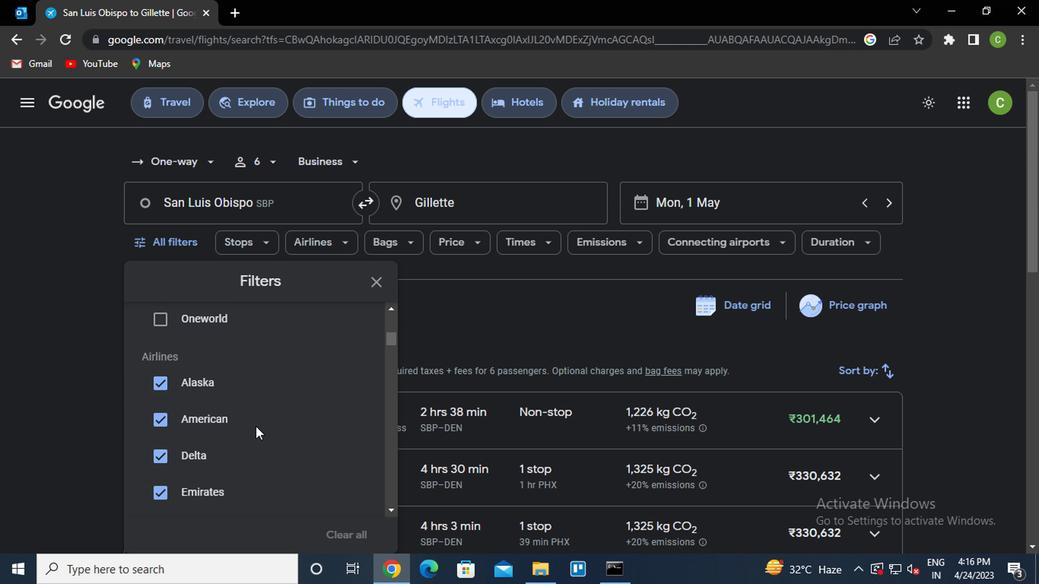 
Action: Mouse scrolled (252, 428) with delta (0, 0)
Screenshot: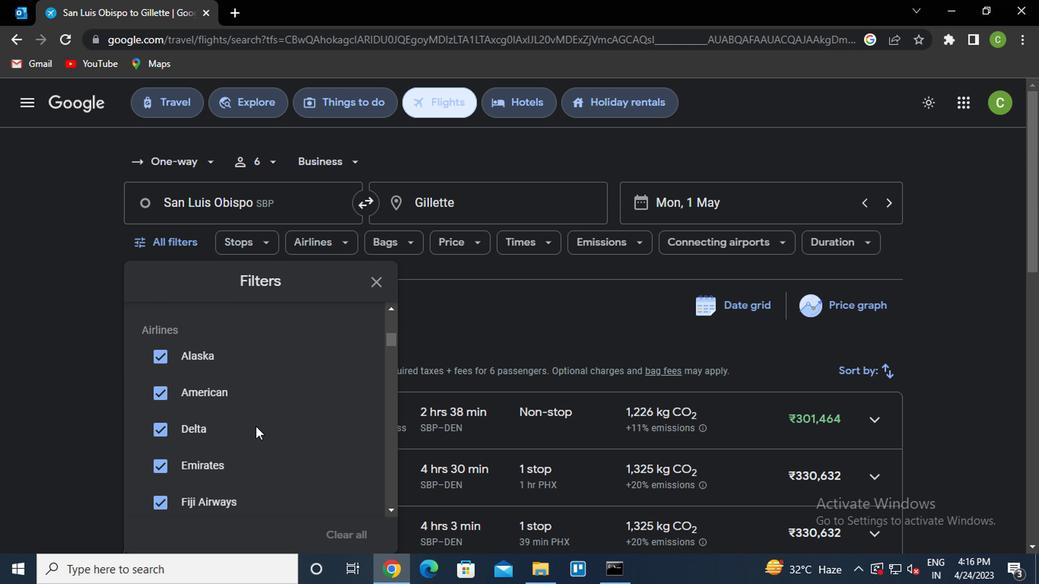 
Action: Mouse scrolled (252, 428) with delta (0, 0)
Screenshot: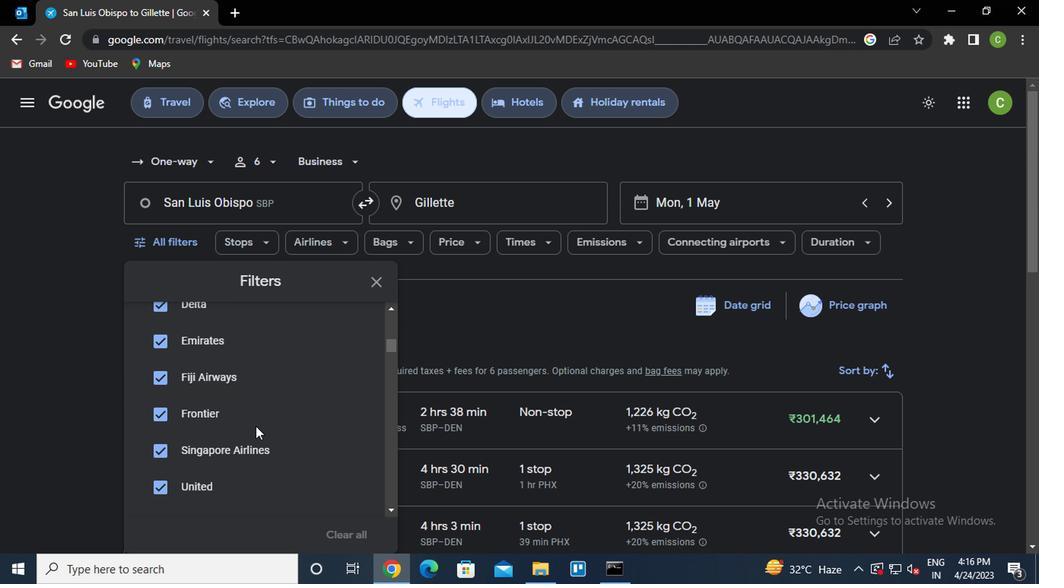 
Action: Mouse scrolled (252, 428) with delta (0, 0)
Screenshot: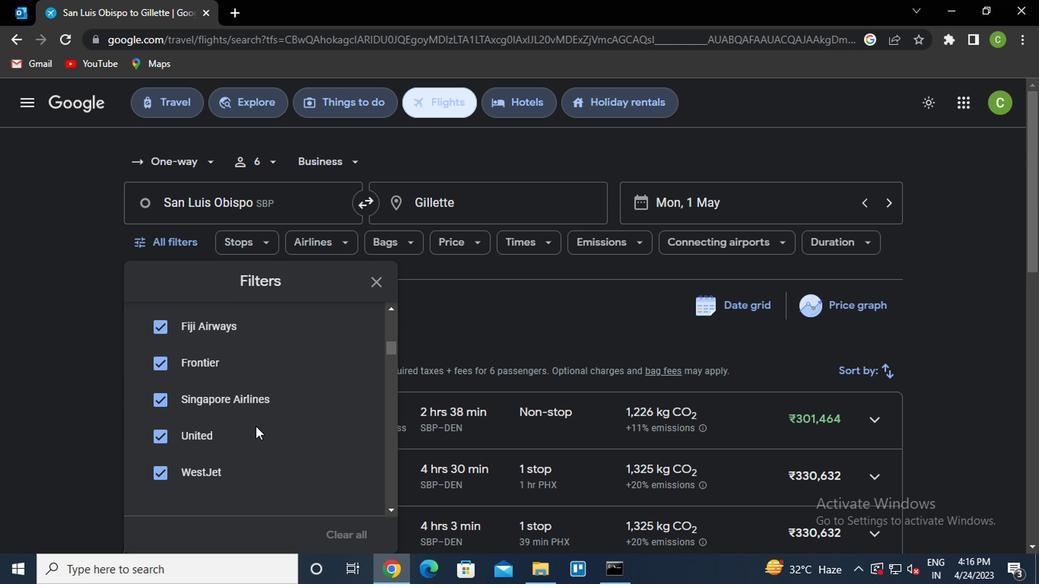 
Action: Mouse scrolled (252, 428) with delta (0, 0)
Screenshot: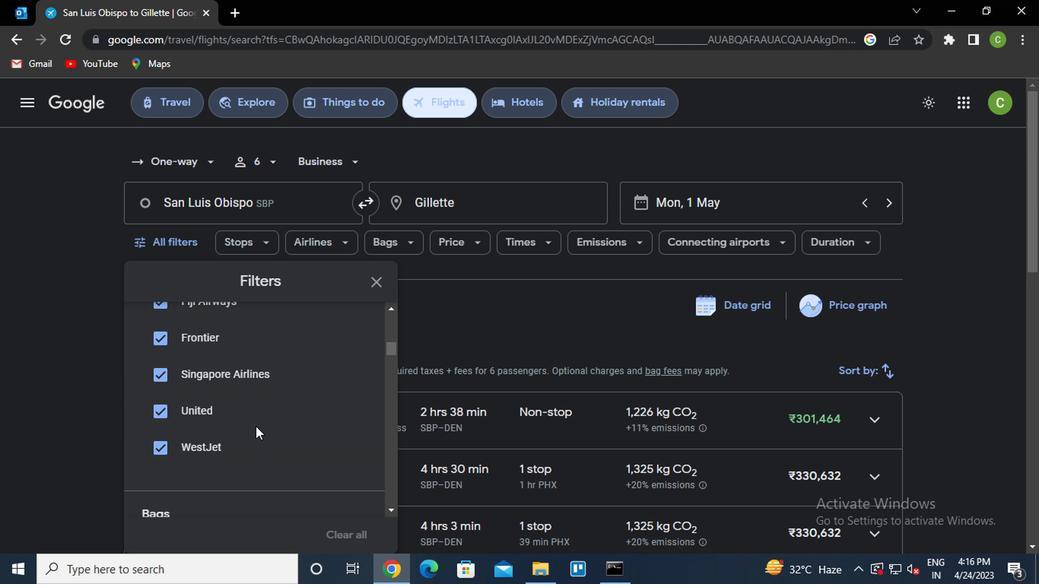 
Action: Mouse moved to (347, 439)
Screenshot: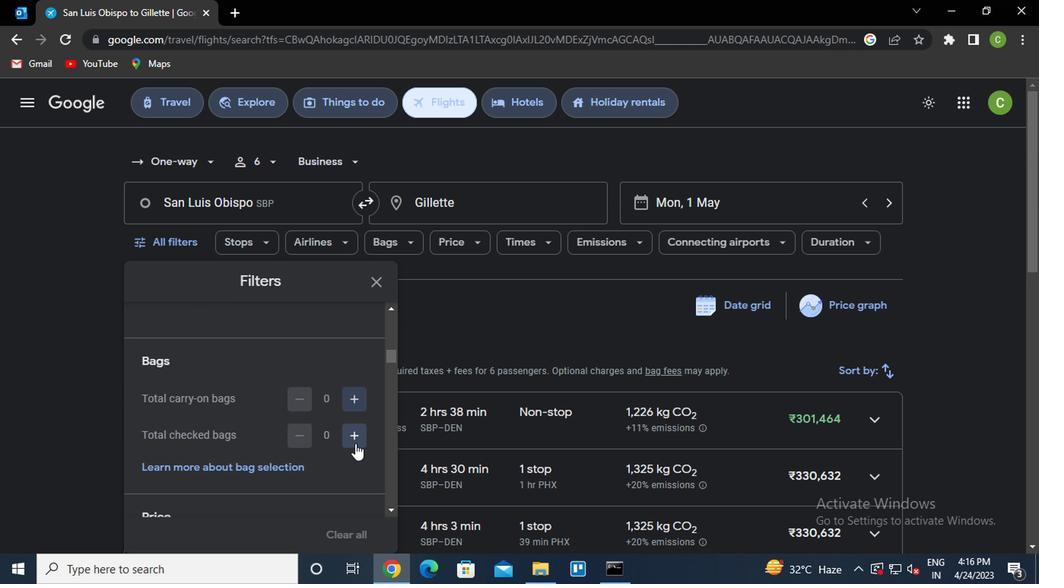 
Action: Mouse pressed left at (347, 439)
Screenshot: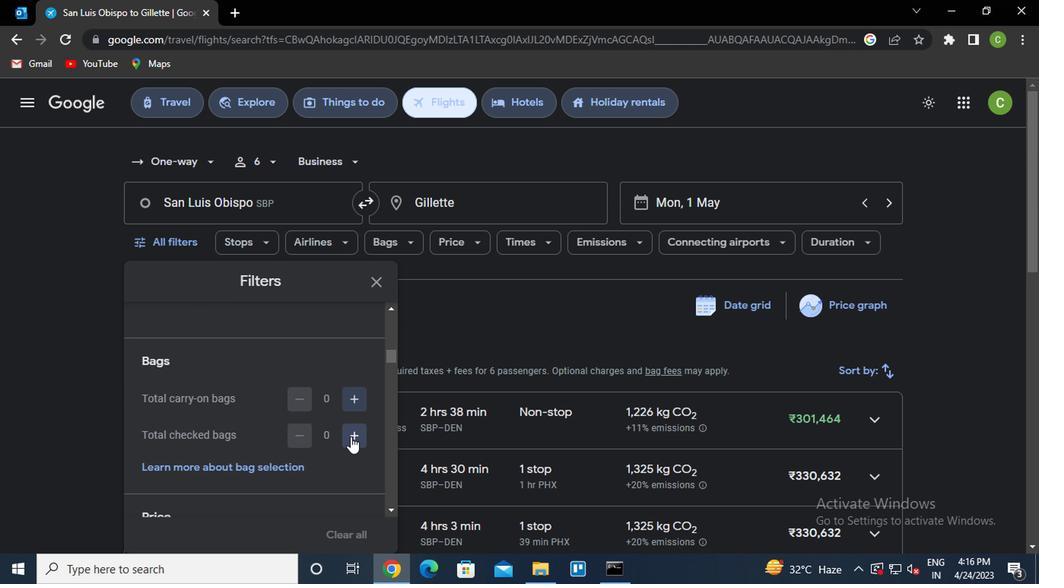 
Action: Mouse moved to (291, 470)
Screenshot: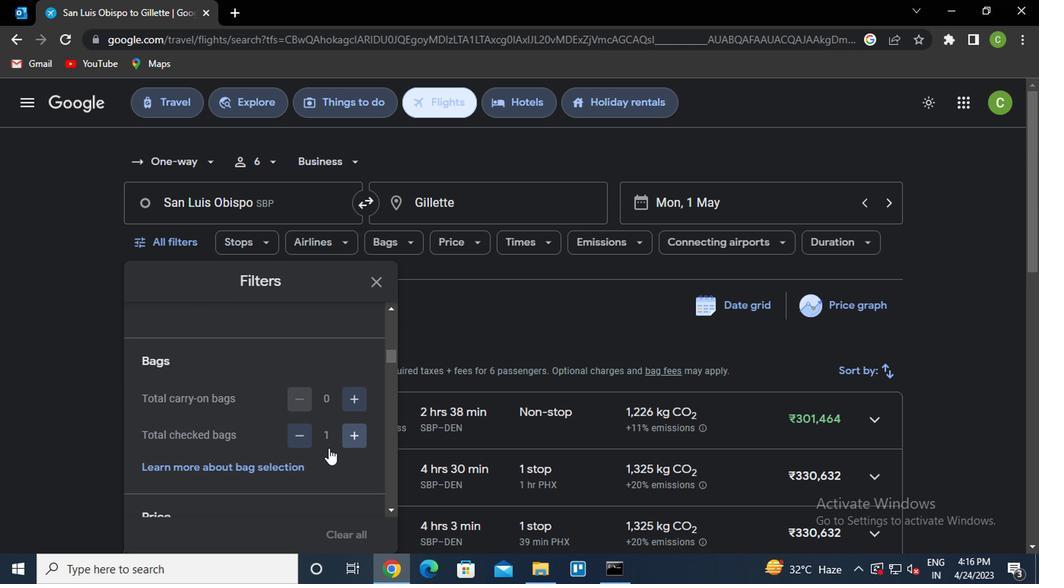 
Action: Mouse scrolled (291, 469) with delta (0, -1)
Screenshot: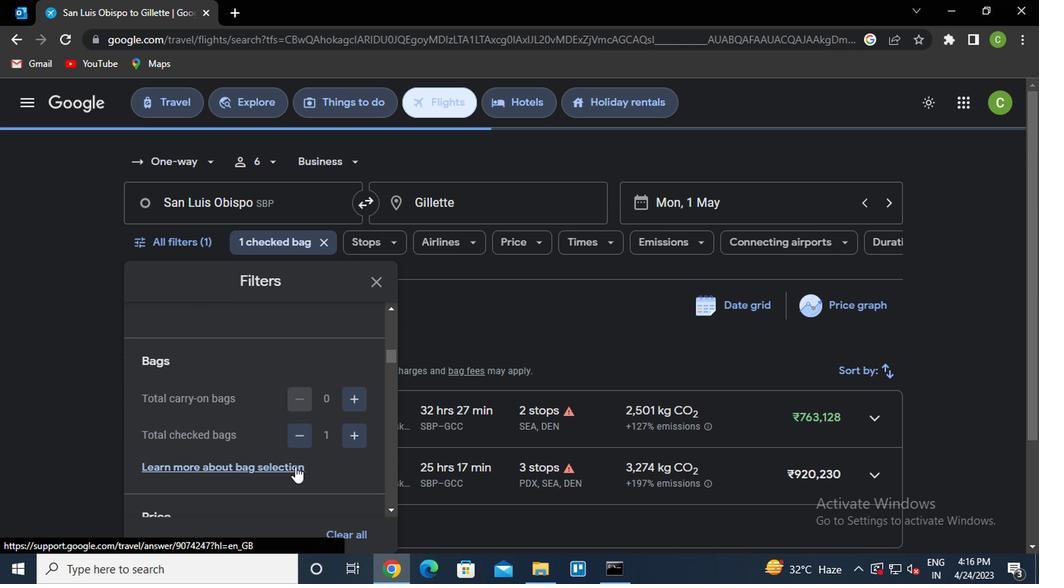
Action: Mouse scrolled (291, 469) with delta (0, -1)
Screenshot: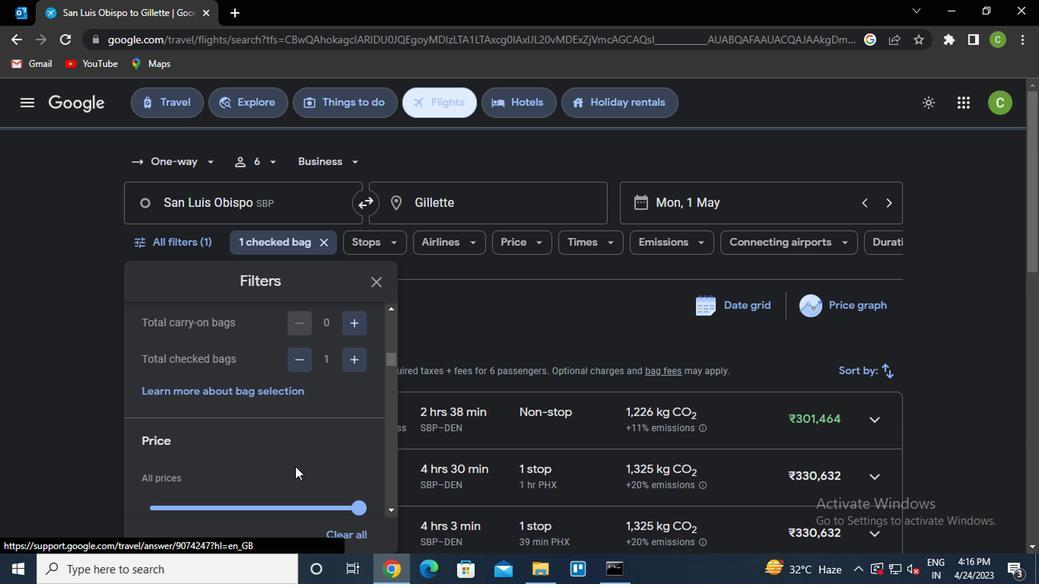 
Action: Mouse scrolled (291, 469) with delta (0, -1)
Screenshot: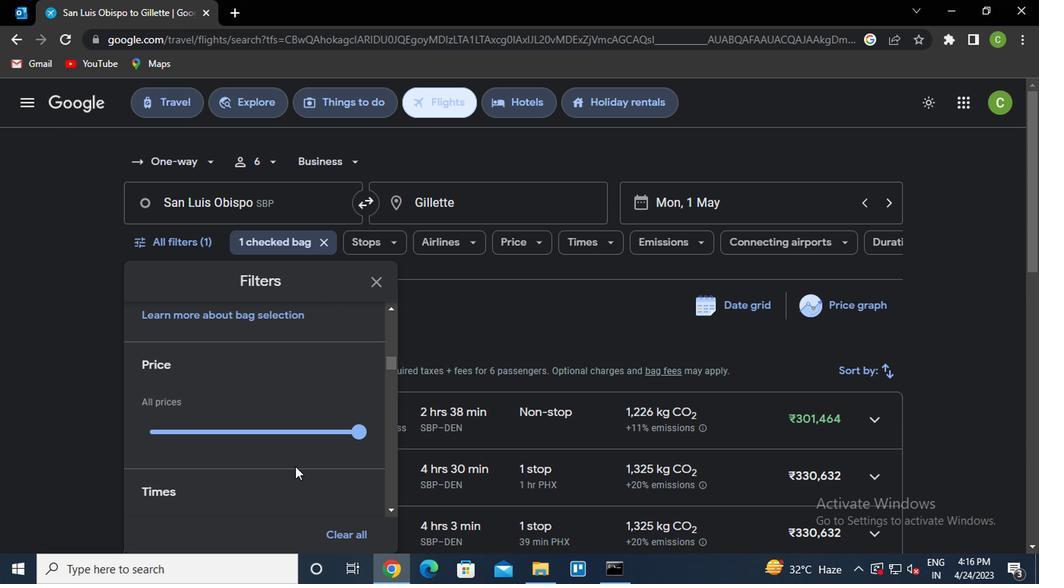 
Action: Mouse moved to (351, 357)
Screenshot: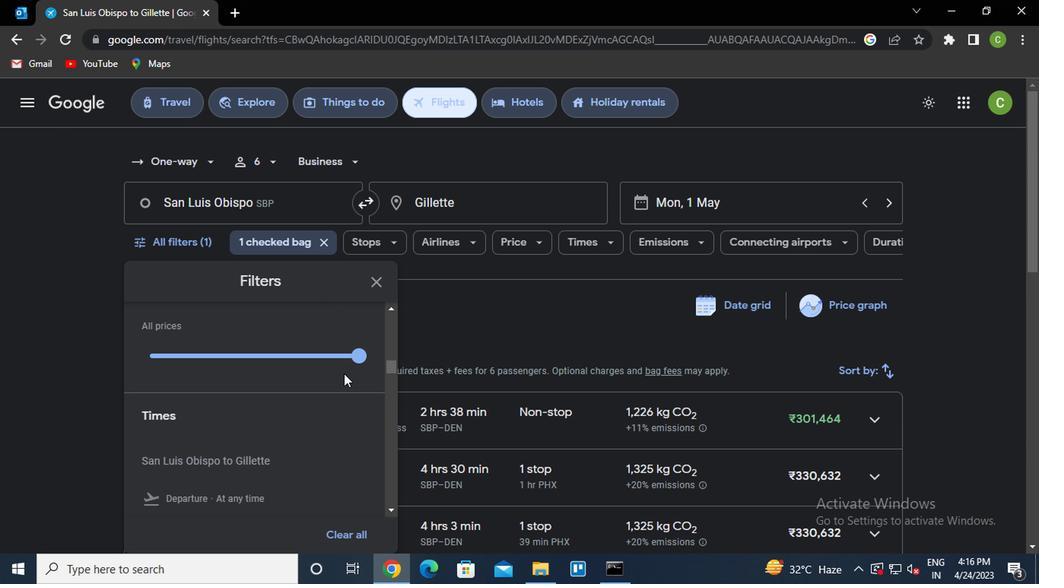 
Action: Mouse pressed left at (351, 357)
Screenshot: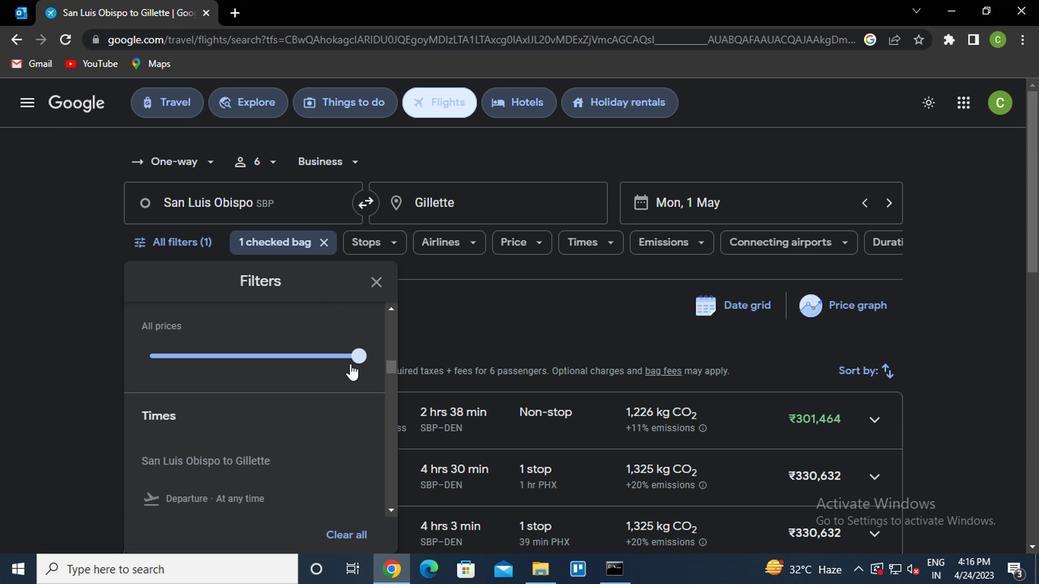 
Action: Mouse moved to (245, 434)
Screenshot: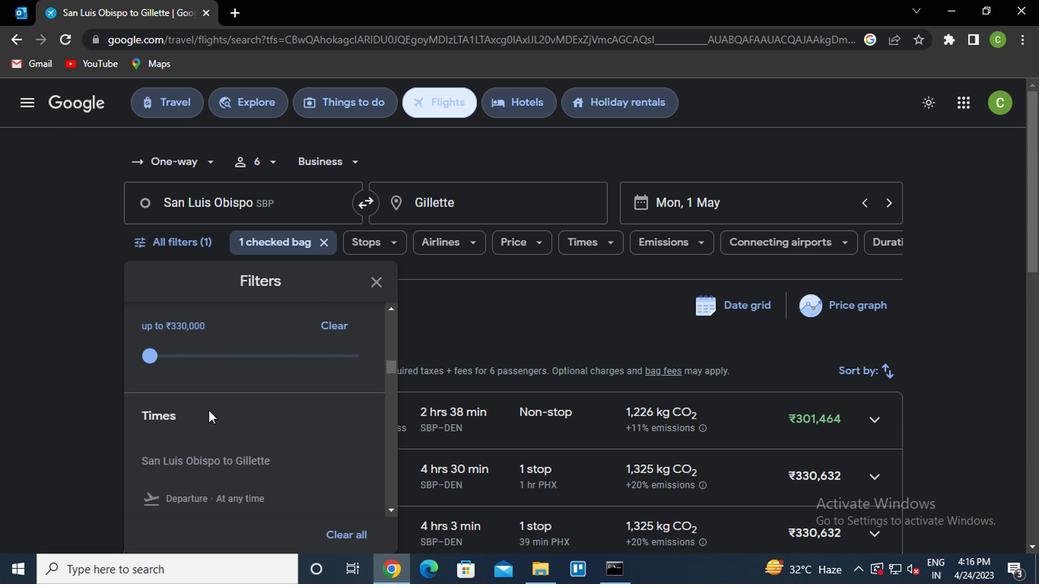 
Action: Mouse scrolled (245, 433) with delta (0, 0)
Screenshot: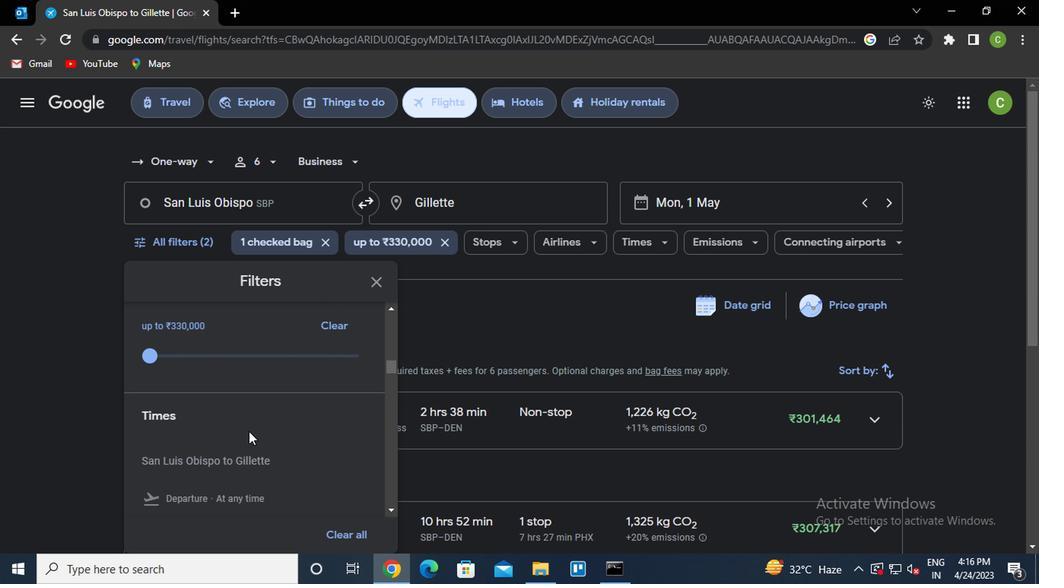 
Action: Mouse scrolled (245, 433) with delta (0, 0)
Screenshot: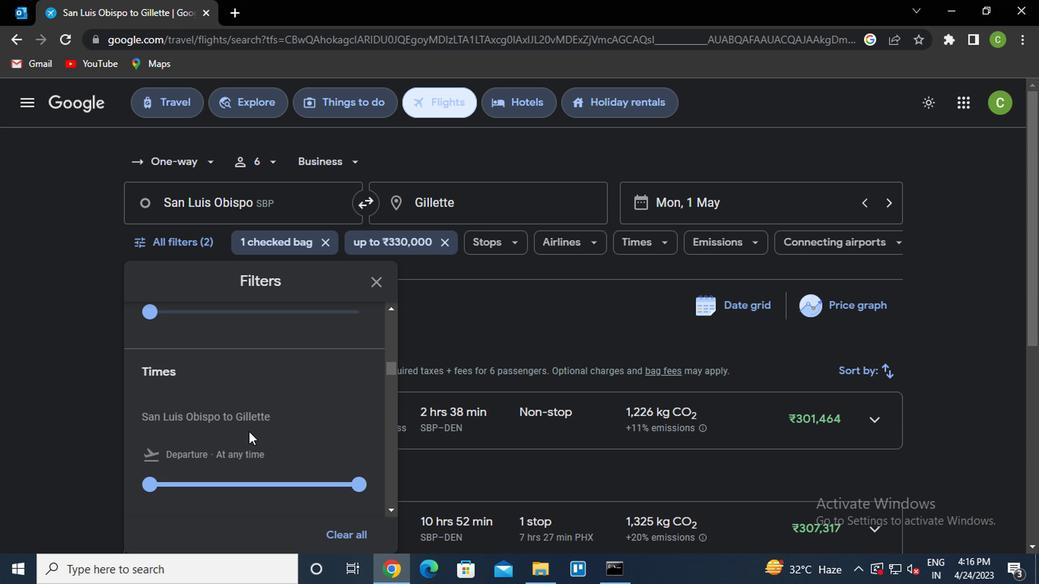 
Action: Mouse moved to (147, 373)
Screenshot: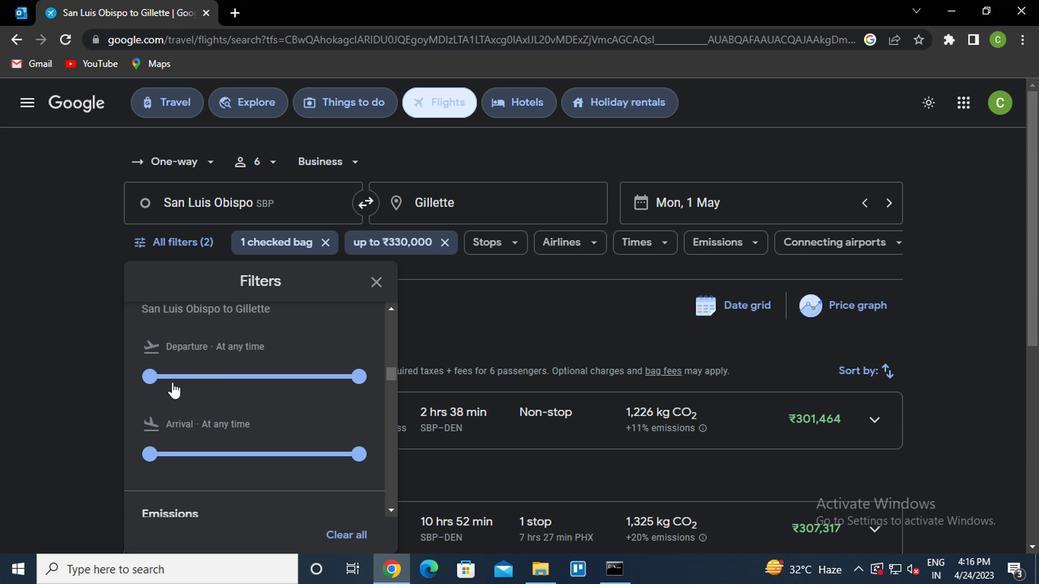 
Action: Mouse pressed left at (147, 373)
Screenshot: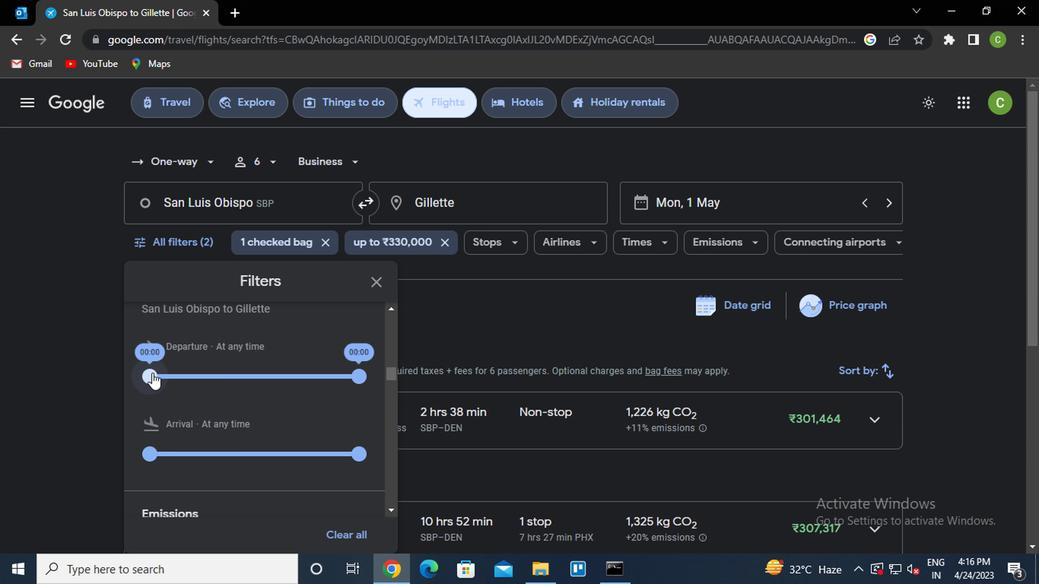 
Action: Mouse moved to (349, 379)
Screenshot: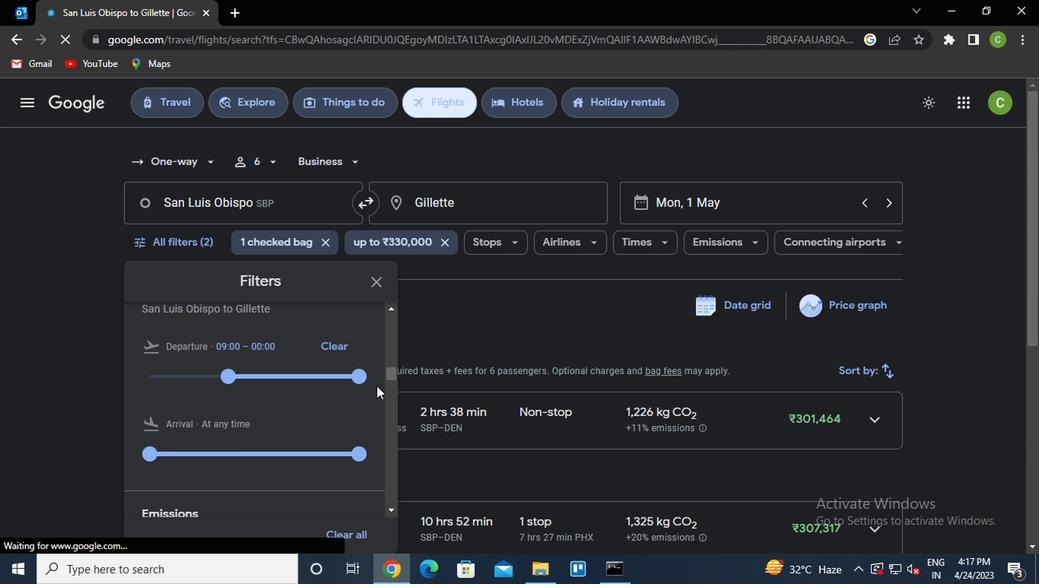 
Action: Mouse pressed left at (349, 379)
Screenshot: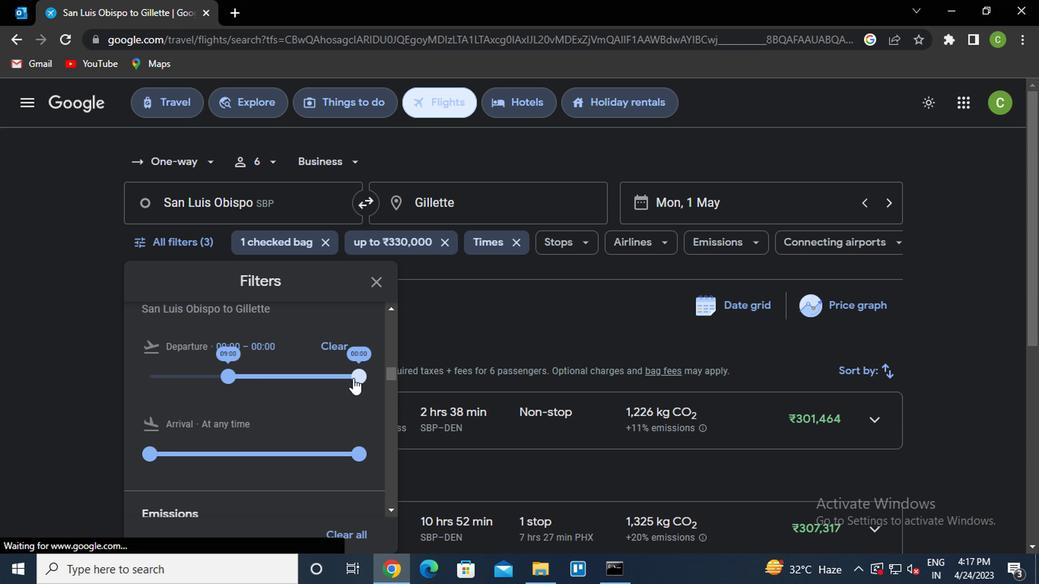 
Action: Mouse moved to (369, 285)
Screenshot: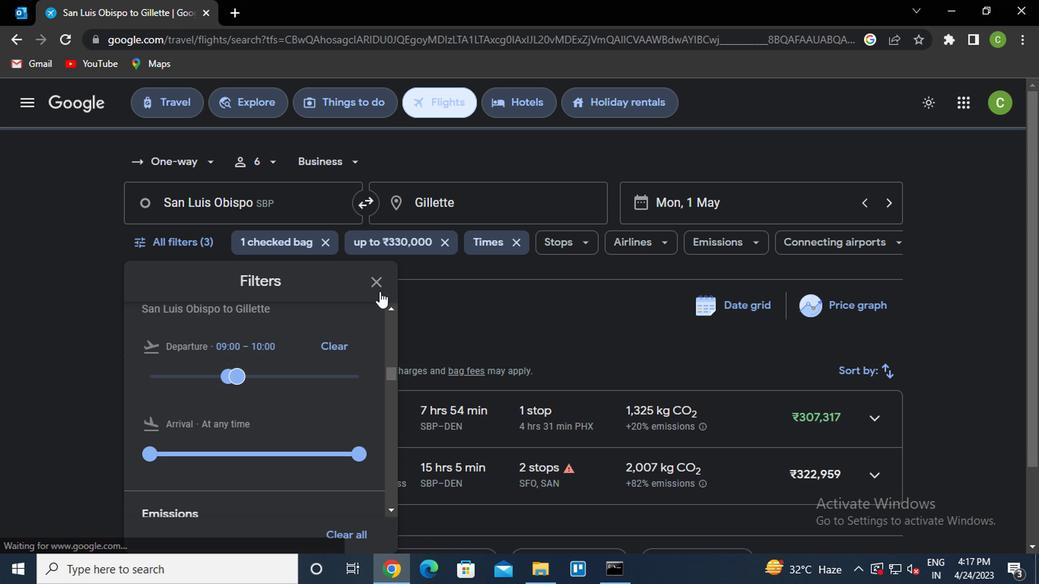 
Action: Mouse pressed left at (369, 285)
Screenshot: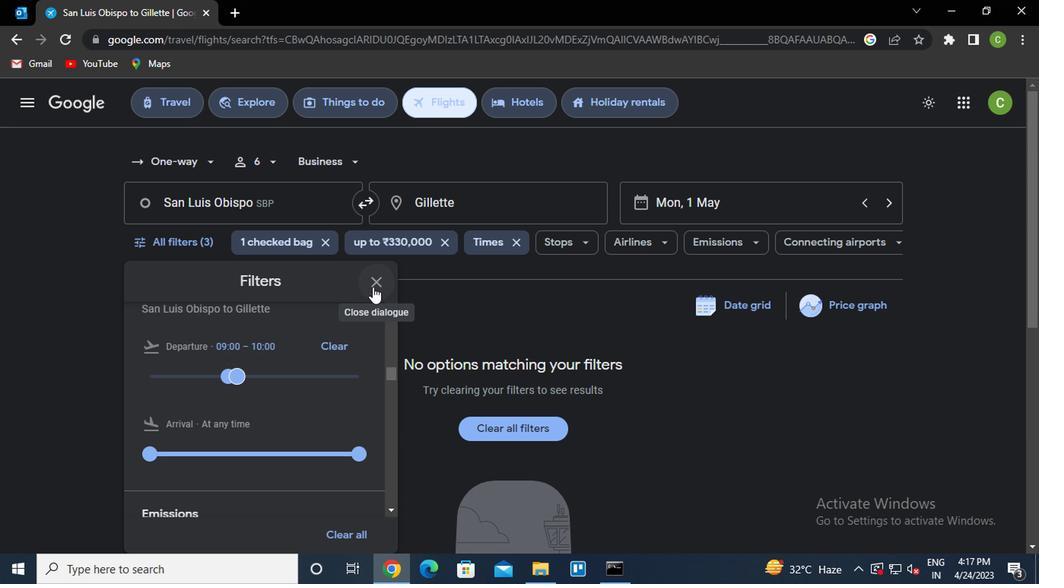 
Action: Mouse moved to (568, 562)
Screenshot: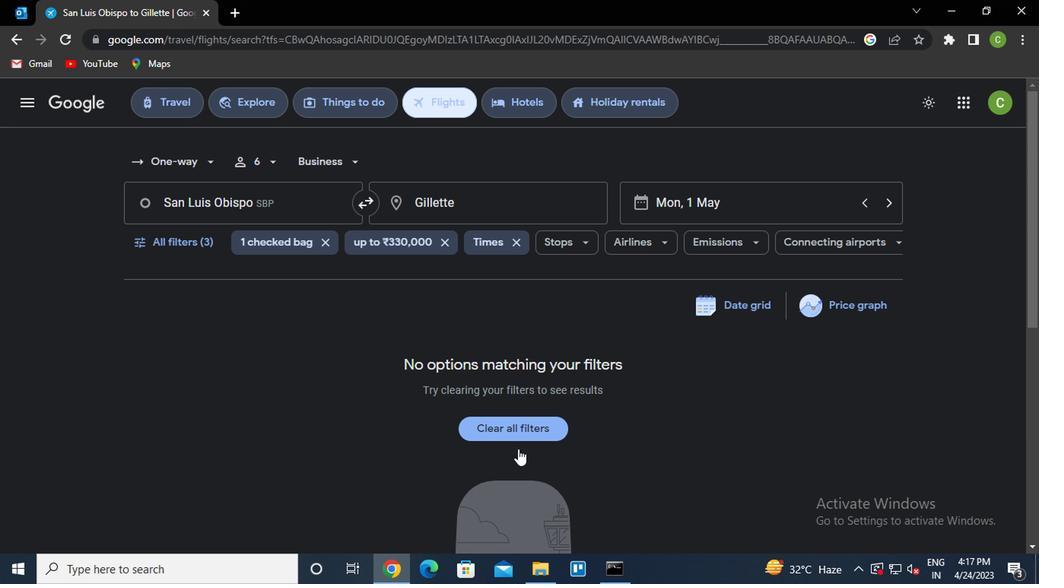 
